 Task: Find connections with filter location Montigny-le-Bretonneux with filter topic #goalswith filter profile language French with filter current company Siemens Mobility with filter school Bharati Vidyapeeth's College of Engineering with filter industry Wholesale Food and Beverage with filter service category NotaryOnline Research with filter keywords title Outside Sales Manager
Action: Mouse moved to (490, 88)
Screenshot: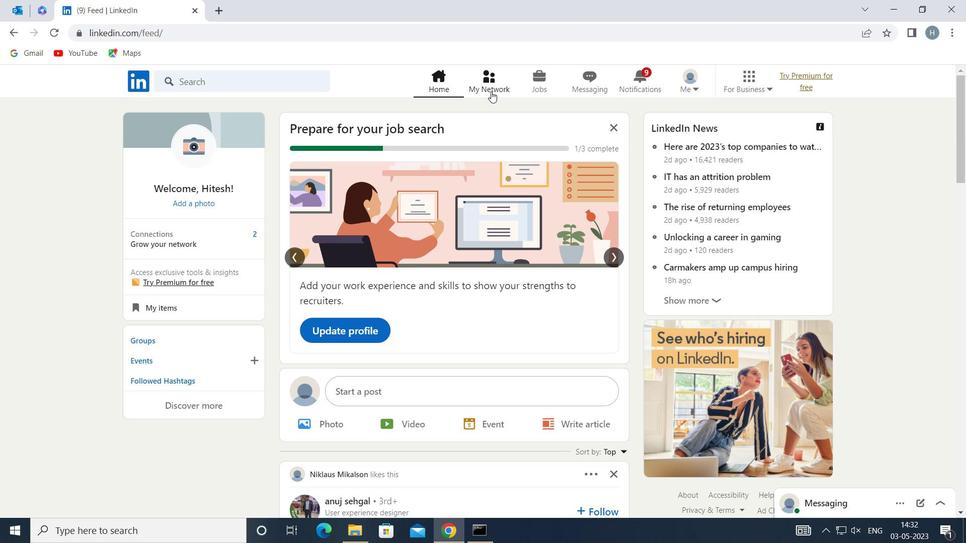 
Action: Mouse pressed left at (490, 88)
Screenshot: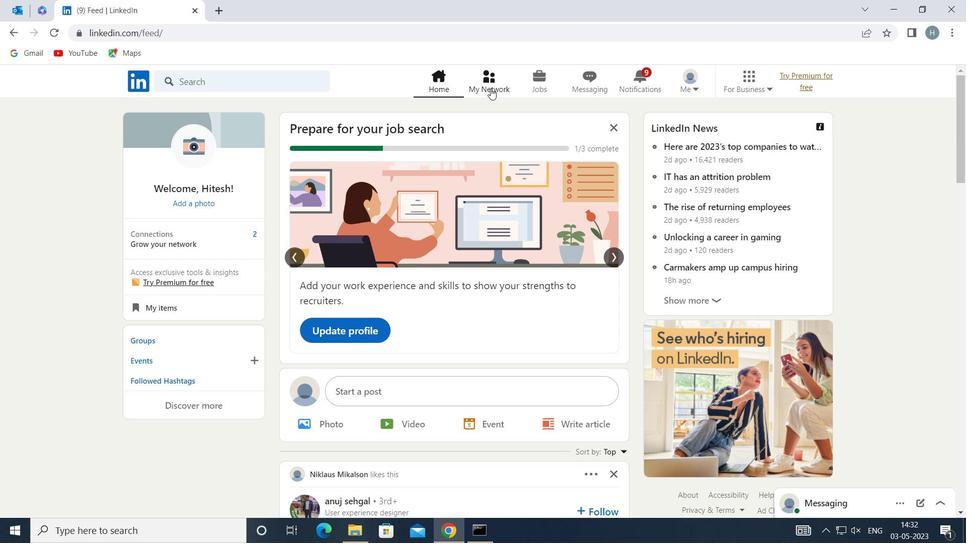
Action: Mouse moved to (293, 152)
Screenshot: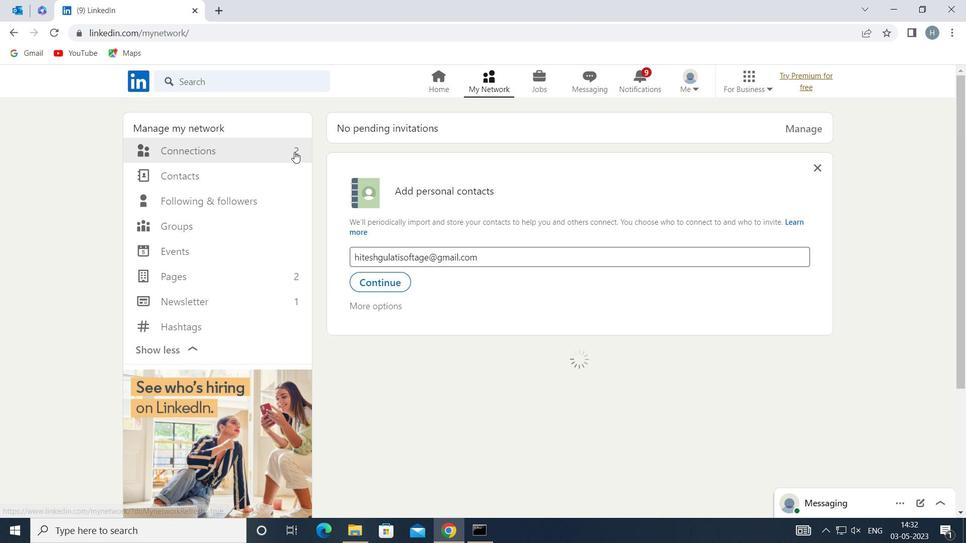 
Action: Mouse pressed left at (293, 152)
Screenshot: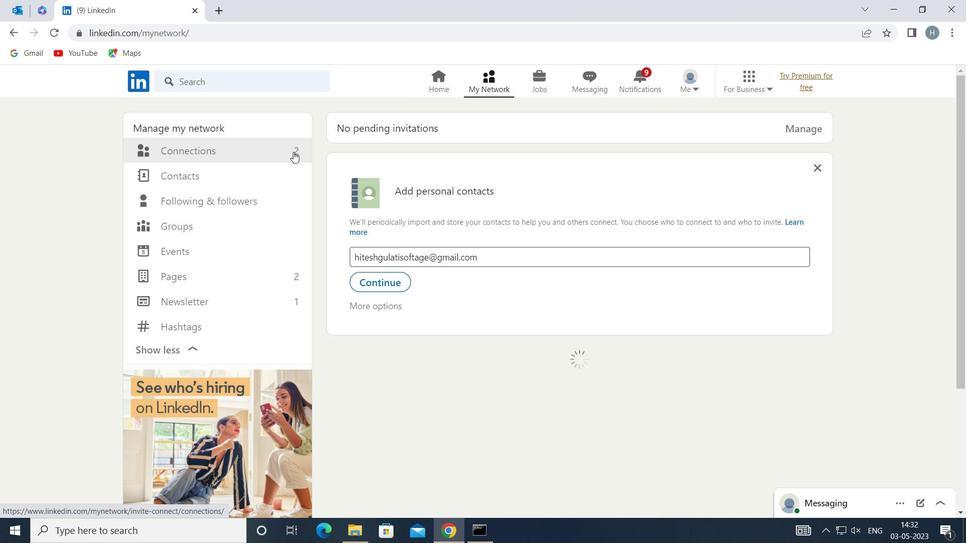 
Action: Mouse moved to (588, 152)
Screenshot: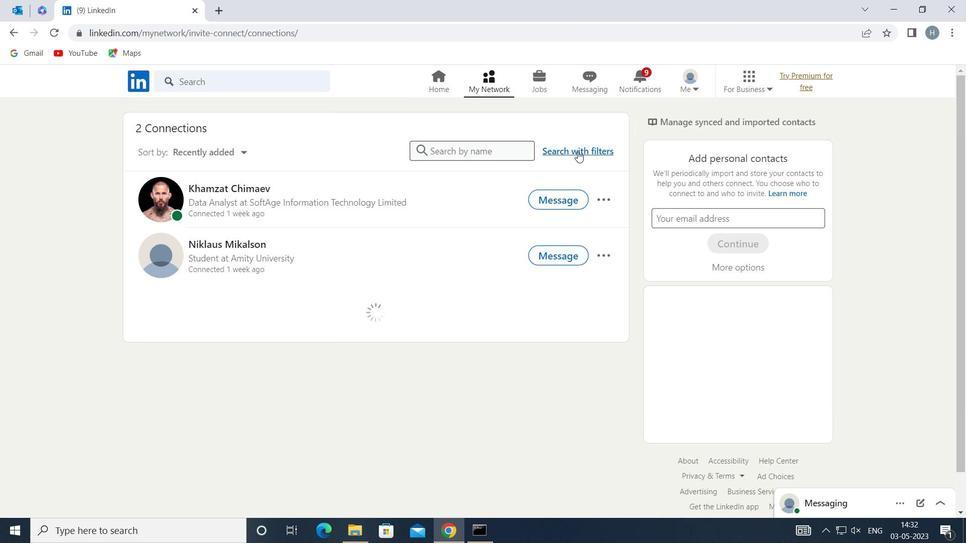 
Action: Mouse pressed left at (588, 152)
Screenshot: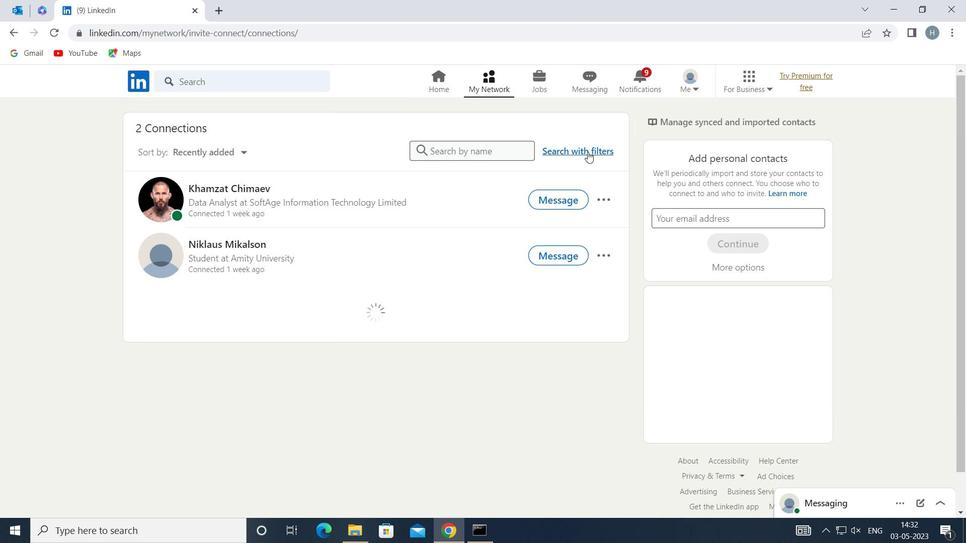 
Action: Mouse moved to (538, 118)
Screenshot: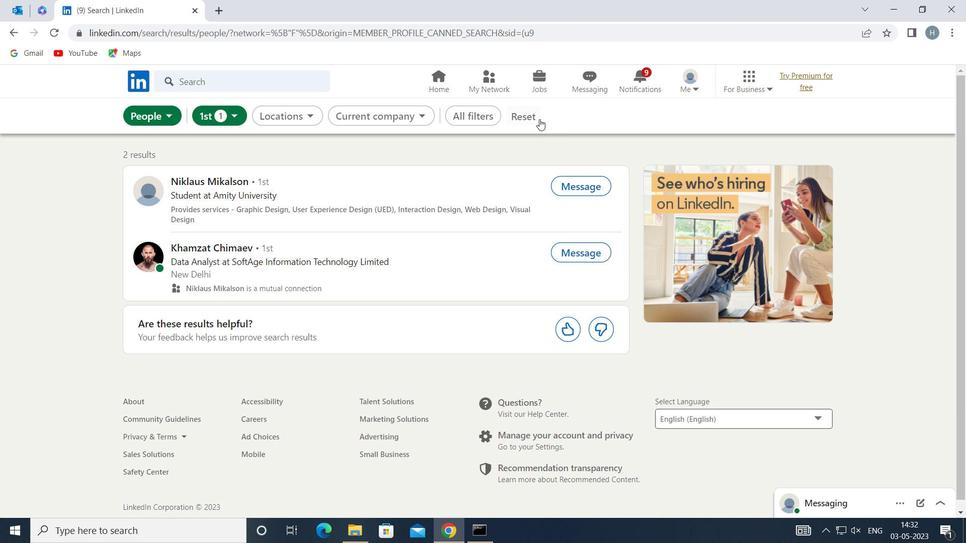 
Action: Mouse pressed left at (538, 118)
Screenshot: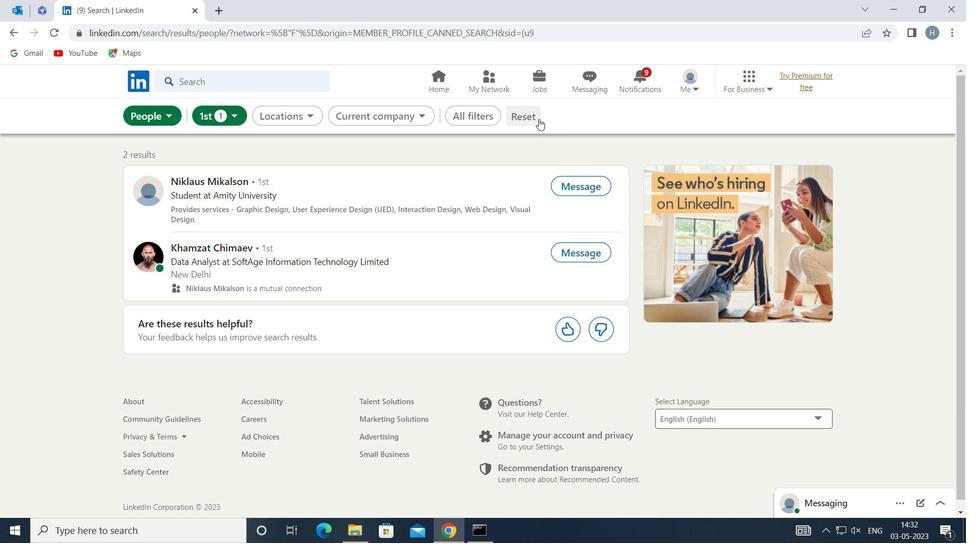 
Action: Mouse moved to (492, 116)
Screenshot: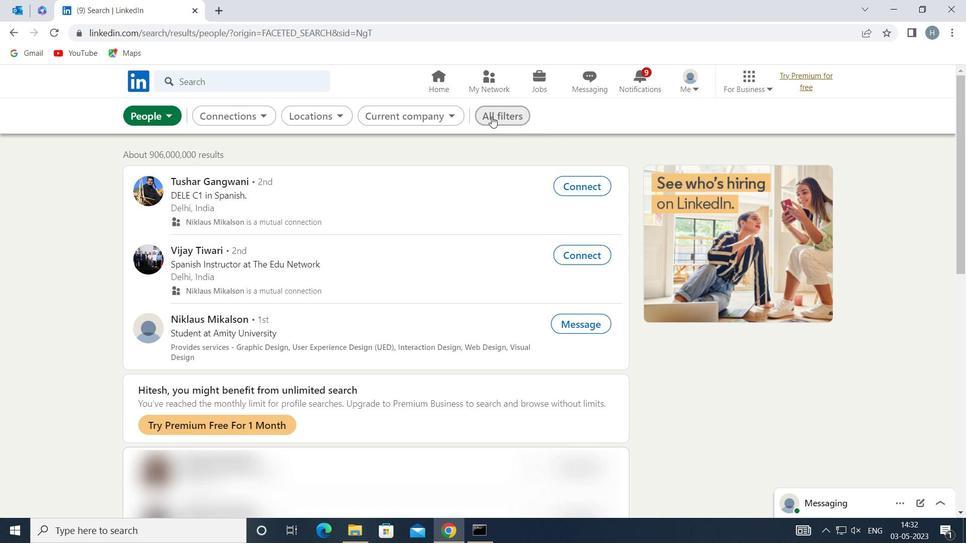 
Action: Mouse pressed left at (492, 116)
Screenshot: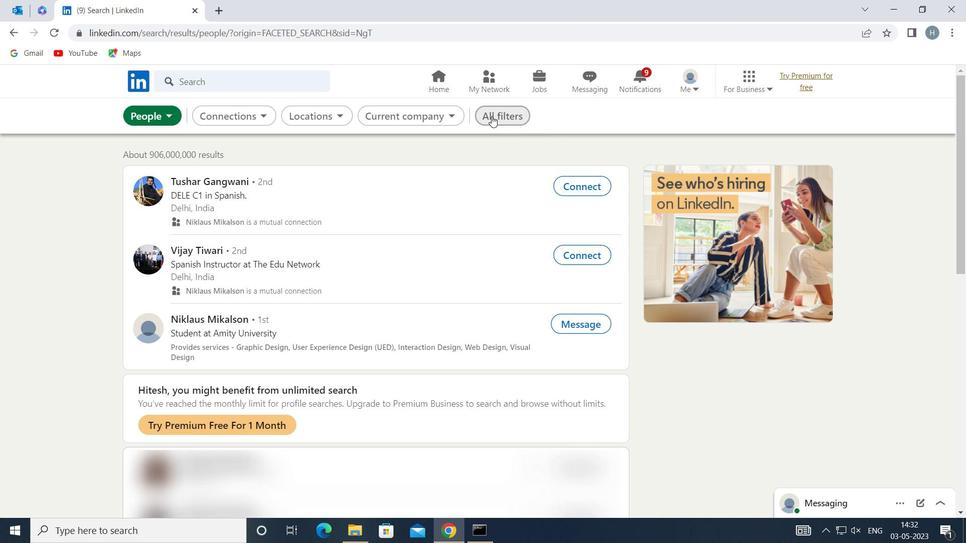 
Action: Mouse moved to (738, 232)
Screenshot: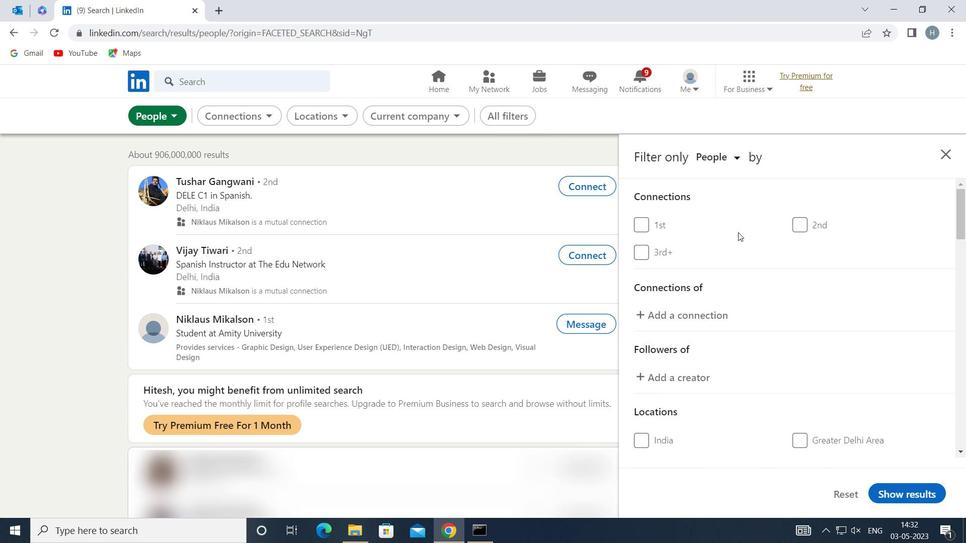 
Action: Mouse scrolled (738, 232) with delta (0, 0)
Screenshot: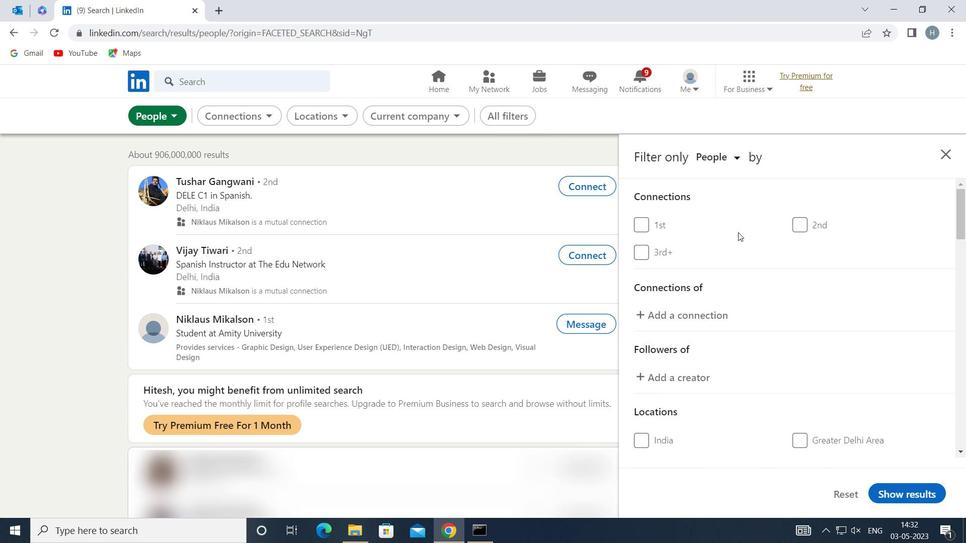 
Action: Mouse moved to (737, 233)
Screenshot: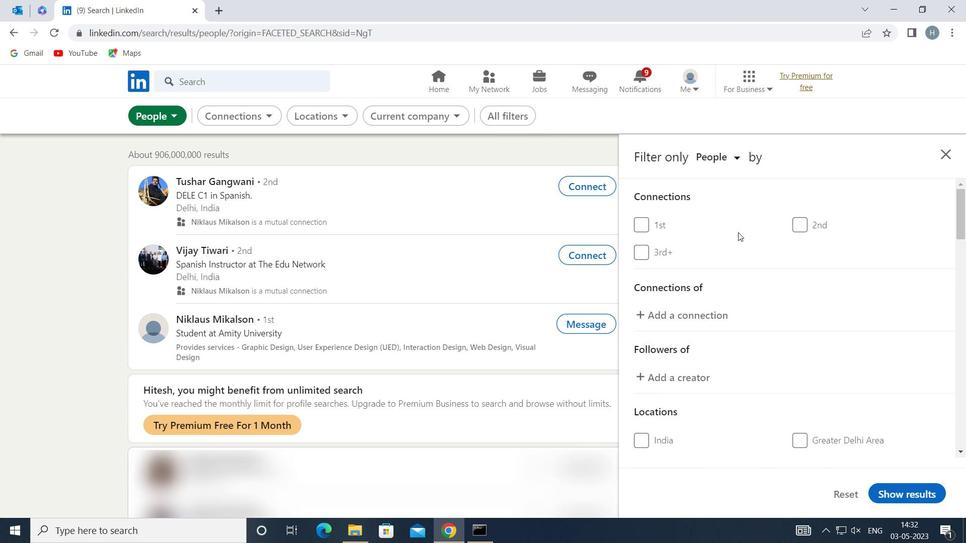
Action: Mouse scrolled (737, 233) with delta (0, 0)
Screenshot: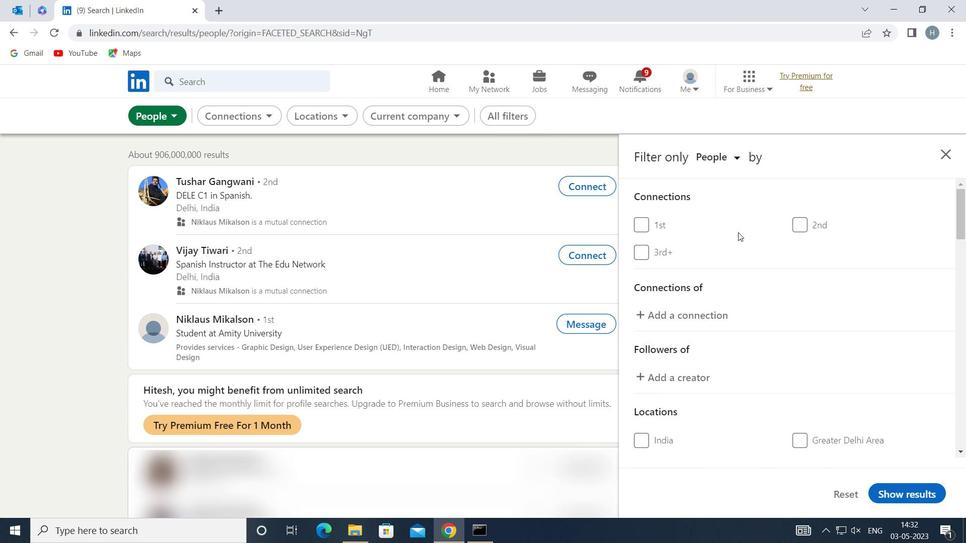 
Action: Mouse scrolled (737, 233) with delta (0, 0)
Screenshot: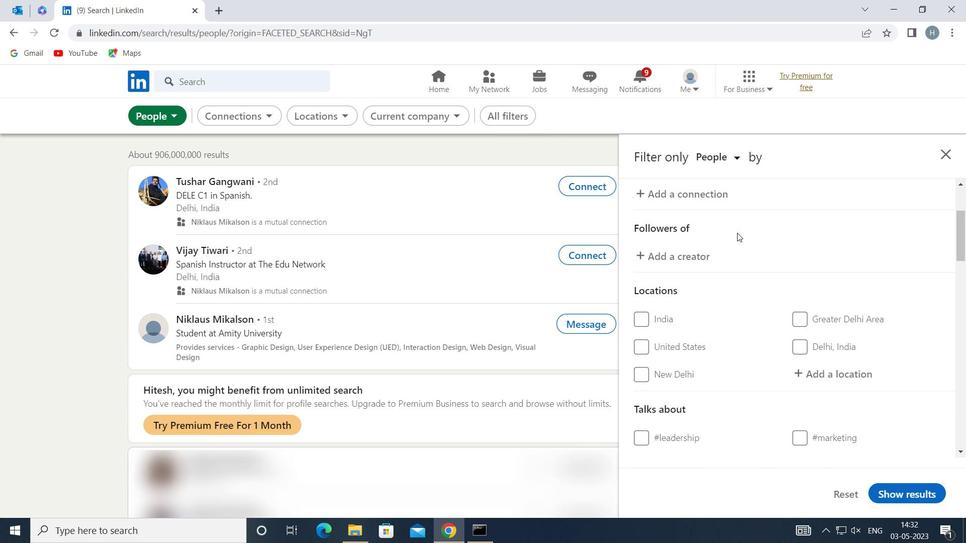 
Action: Mouse moved to (818, 300)
Screenshot: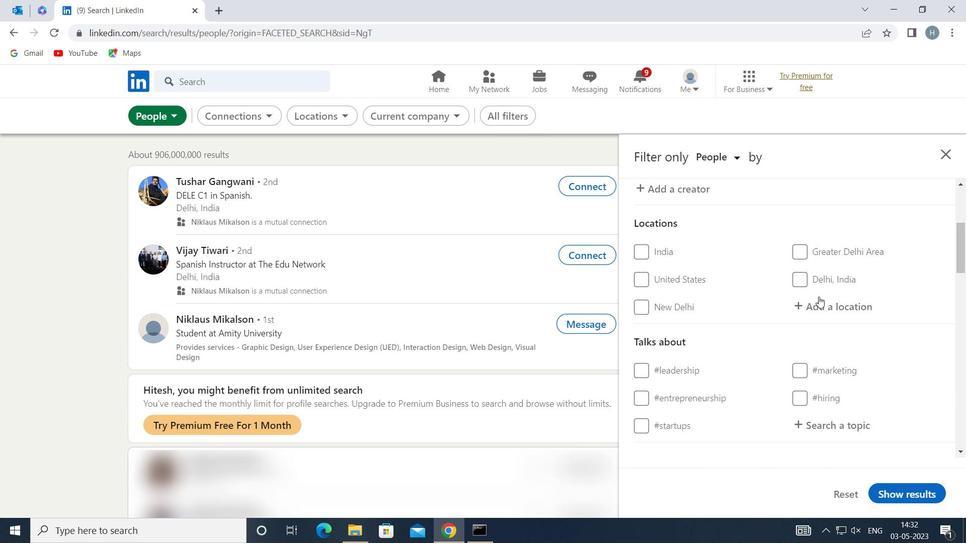 
Action: Mouse pressed left at (818, 300)
Screenshot: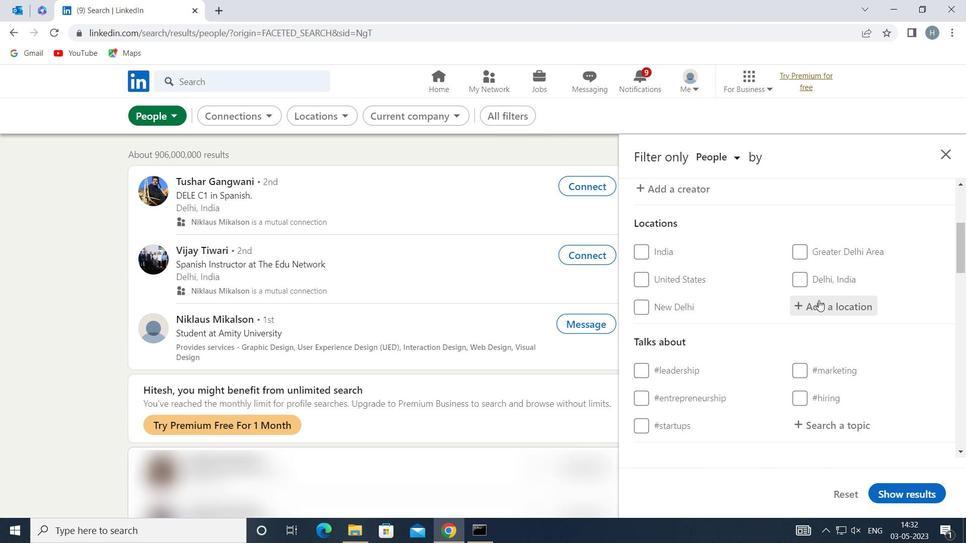 
Action: Mouse moved to (819, 301)
Screenshot: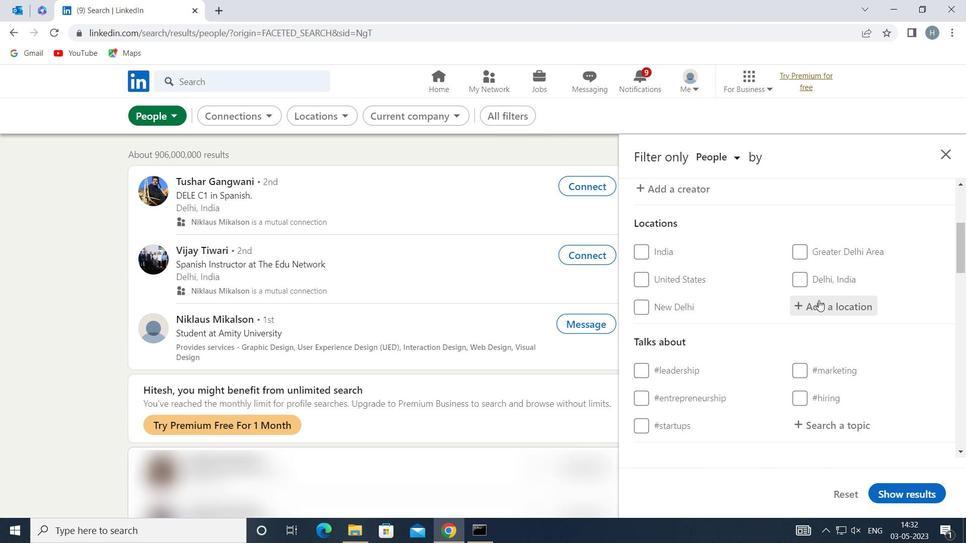
Action: Key pressed <Key.shift>MONT<Key.space>D
Screenshot: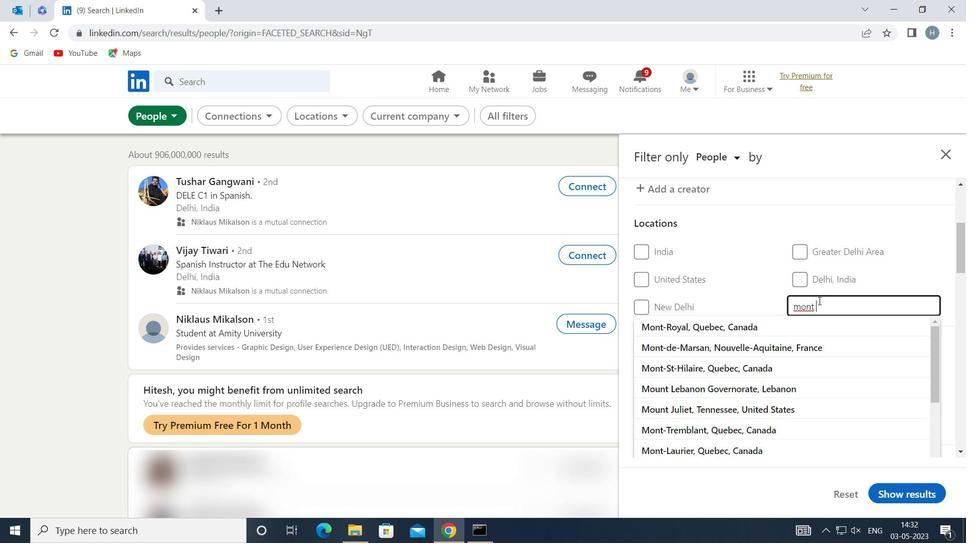 
Action: Mouse moved to (772, 325)
Screenshot: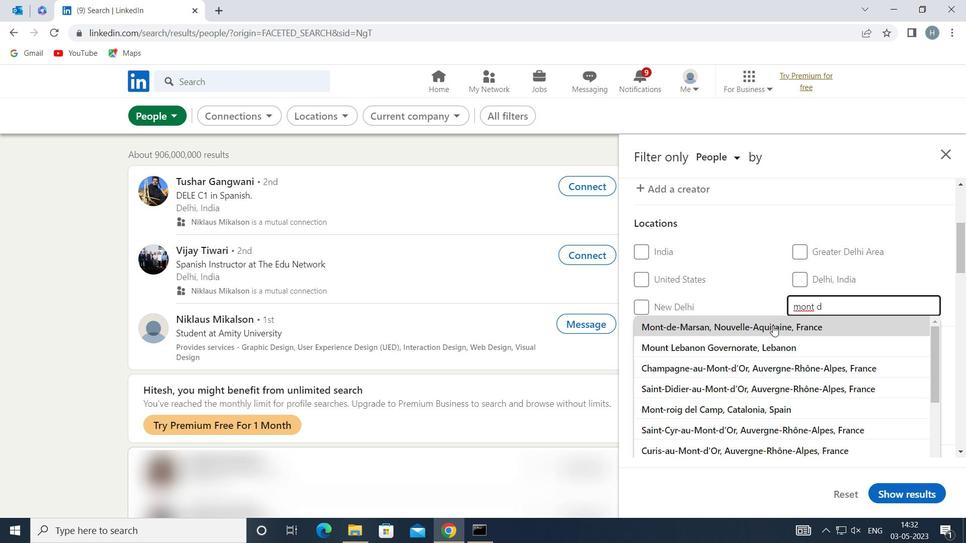 
Action: Mouse pressed left at (772, 325)
Screenshot: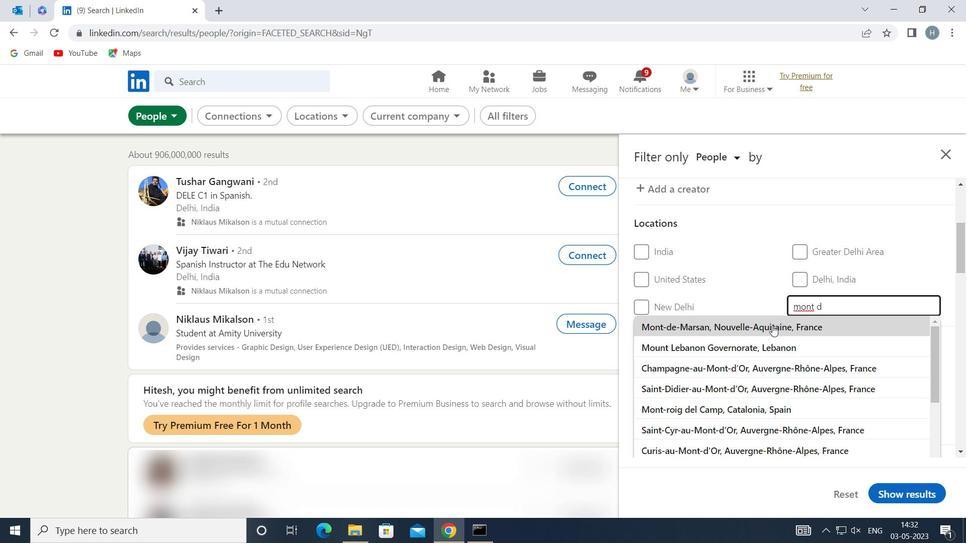 
Action: Mouse moved to (754, 327)
Screenshot: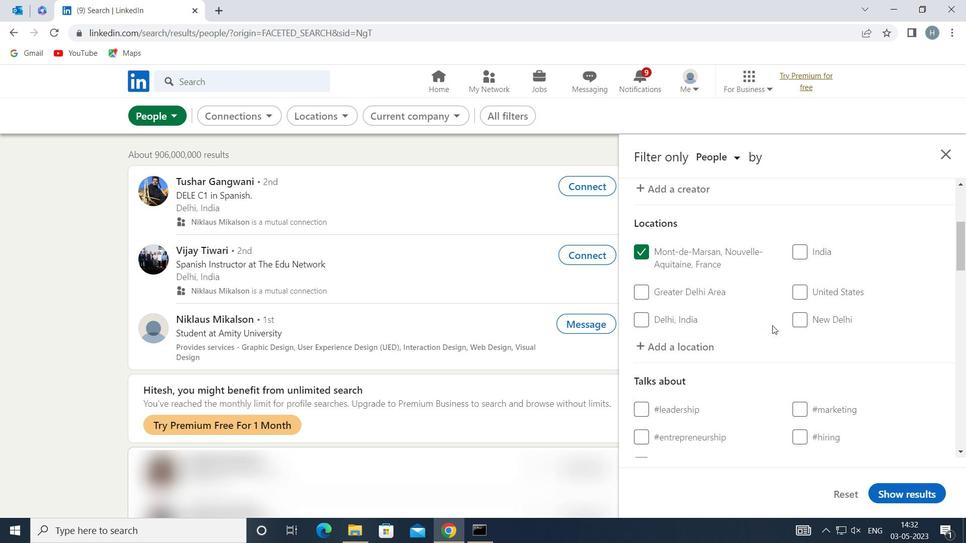 
Action: Mouse scrolled (754, 327) with delta (0, 0)
Screenshot: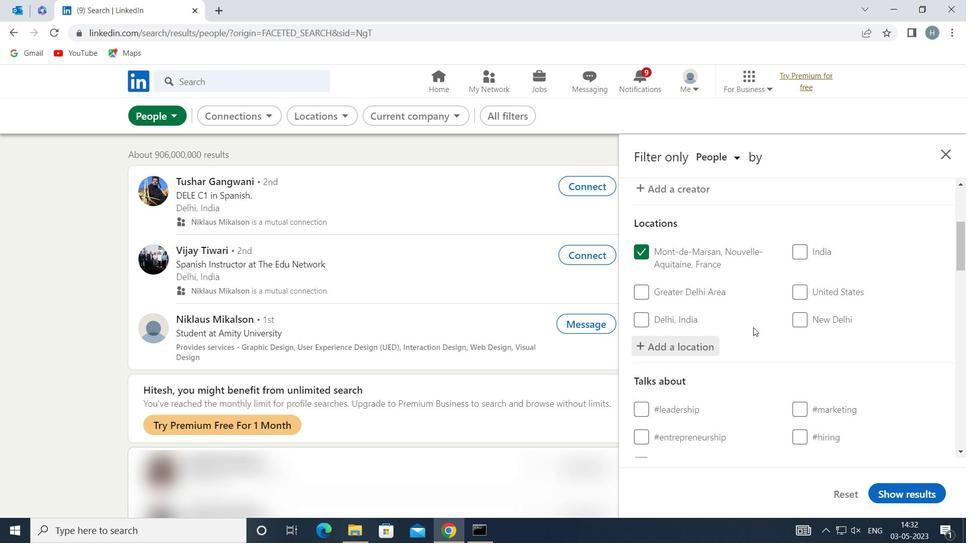 
Action: Mouse scrolled (754, 327) with delta (0, 0)
Screenshot: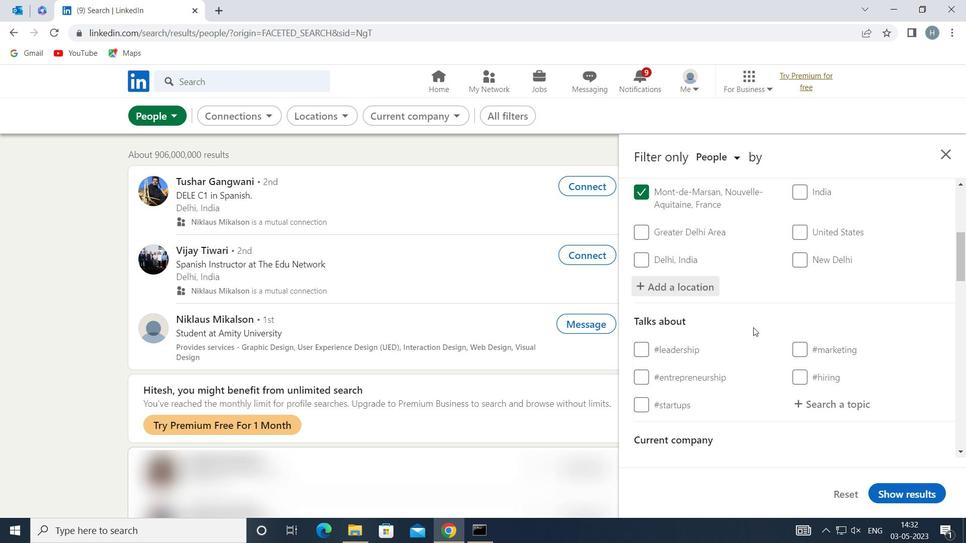 
Action: Mouse moved to (838, 336)
Screenshot: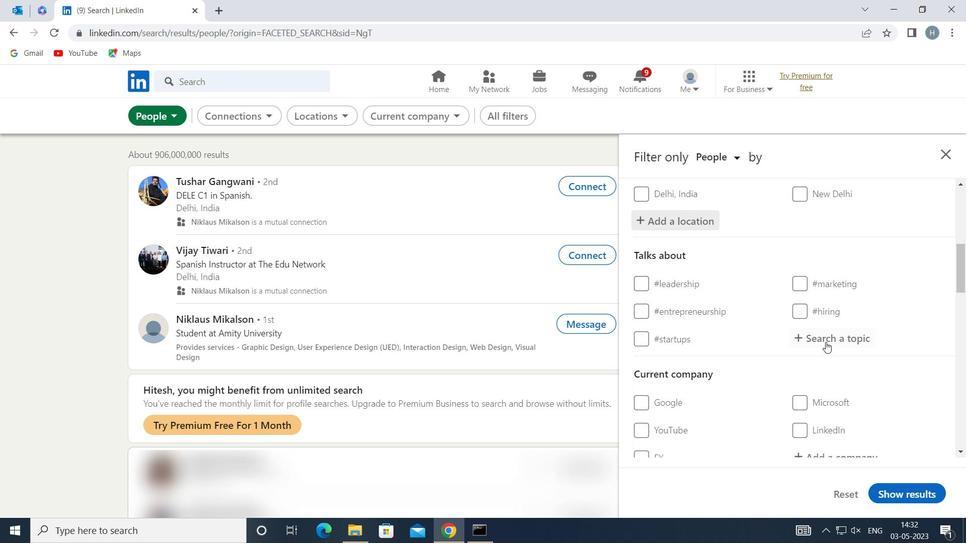 
Action: Mouse pressed left at (838, 336)
Screenshot: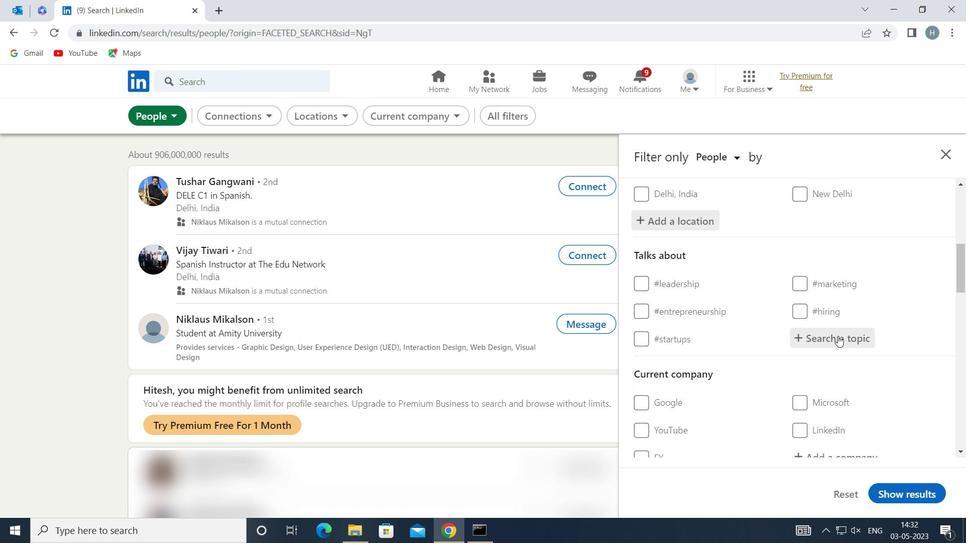 
Action: Key pressed COACHES
Screenshot: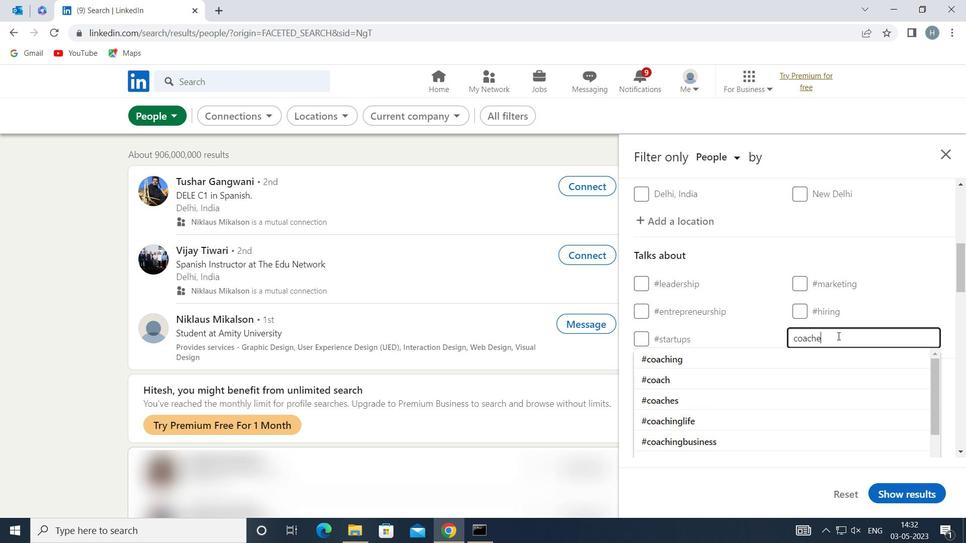 
Action: Mouse moved to (764, 366)
Screenshot: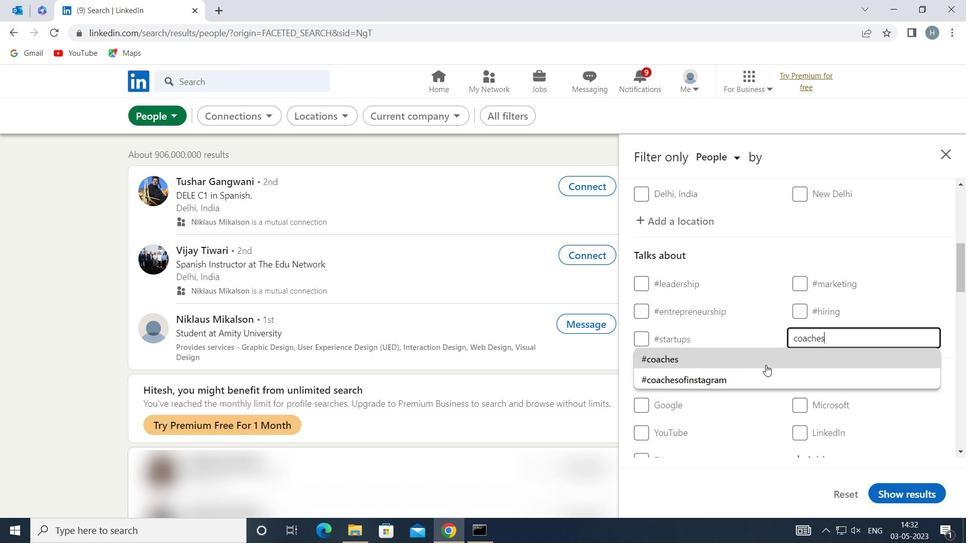 
Action: Mouse pressed left at (764, 366)
Screenshot: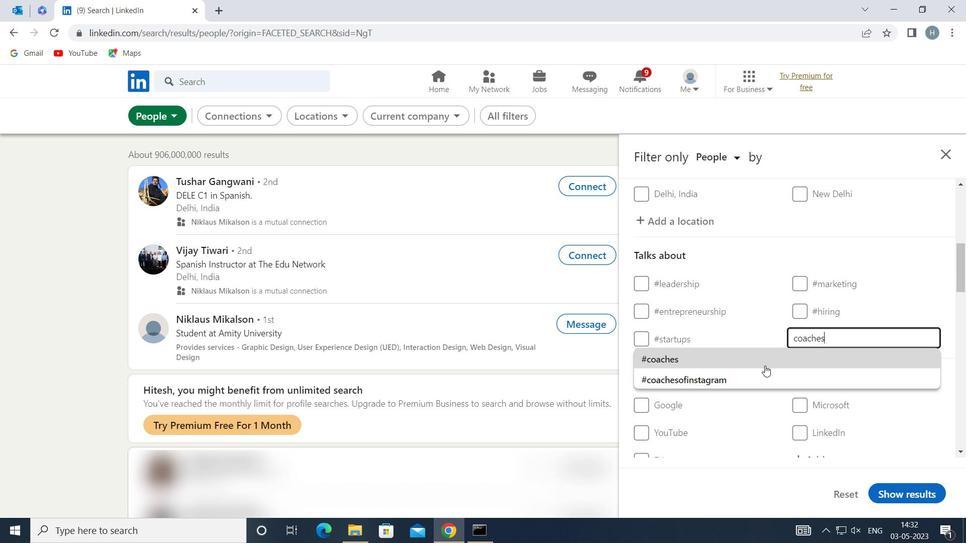 
Action: Mouse moved to (763, 363)
Screenshot: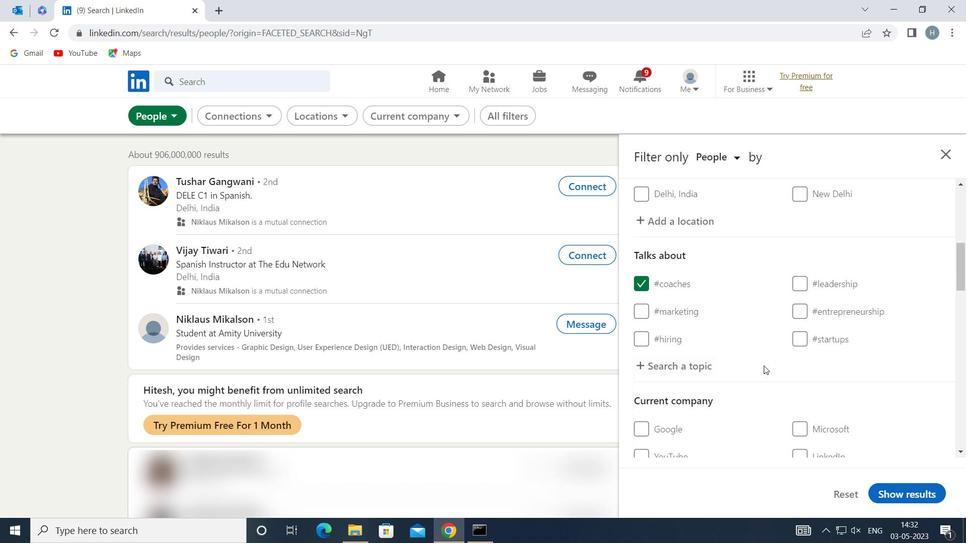 
Action: Mouse scrolled (763, 362) with delta (0, 0)
Screenshot: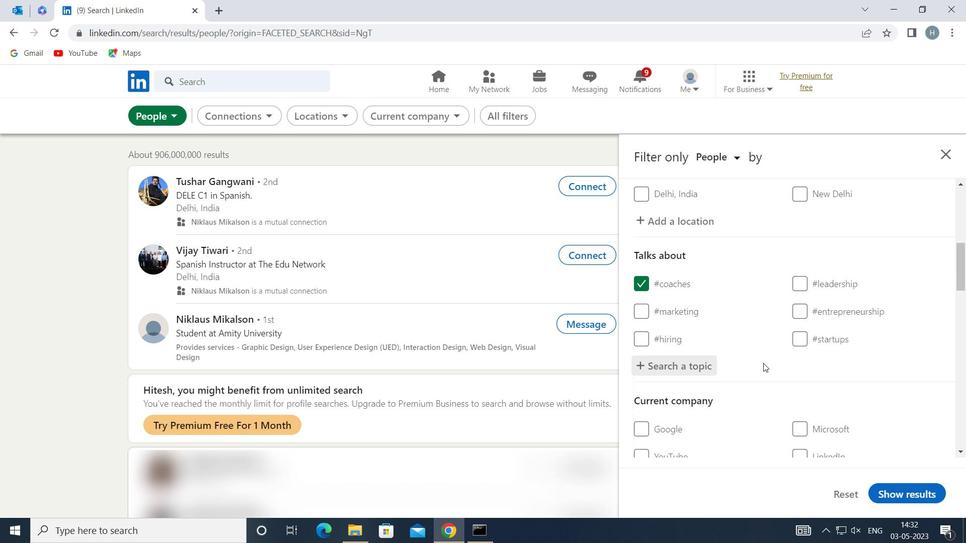 
Action: Mouse scrolled (763, 362) with delta (0, 0)
Screenshot: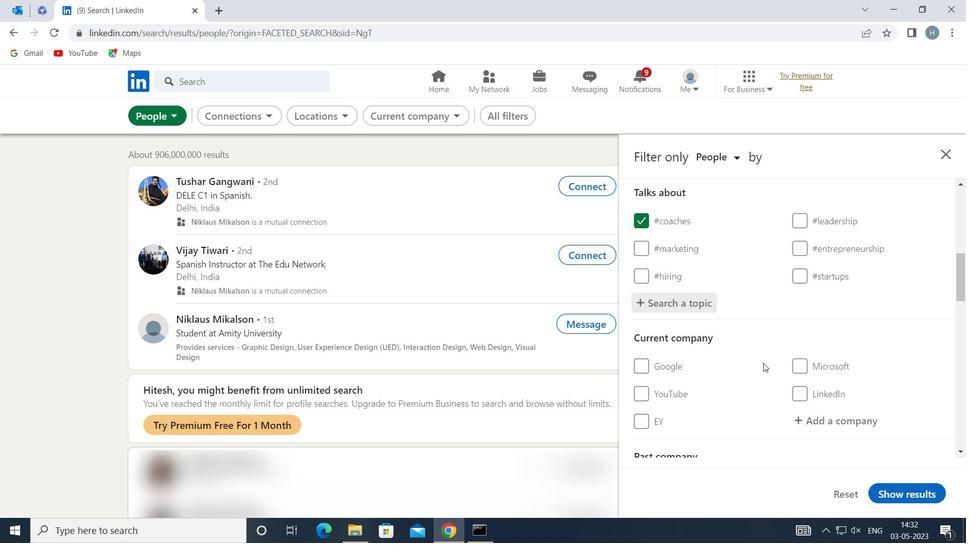 
Action: Mouse scrolled (763, 362) with delta (0, 0)
Screenshot: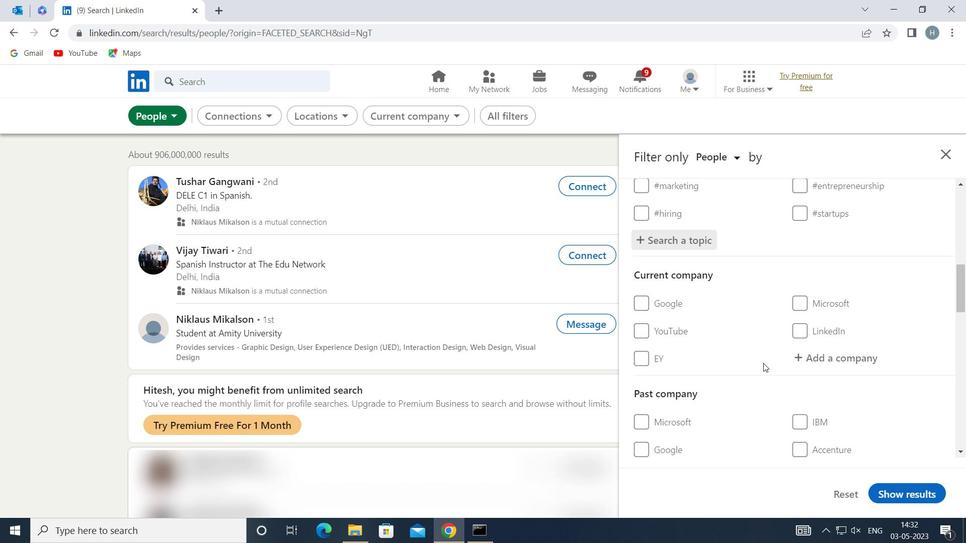 
Action: Mouse scrolled (763, 362) with delta (0, 0)
Screenshot: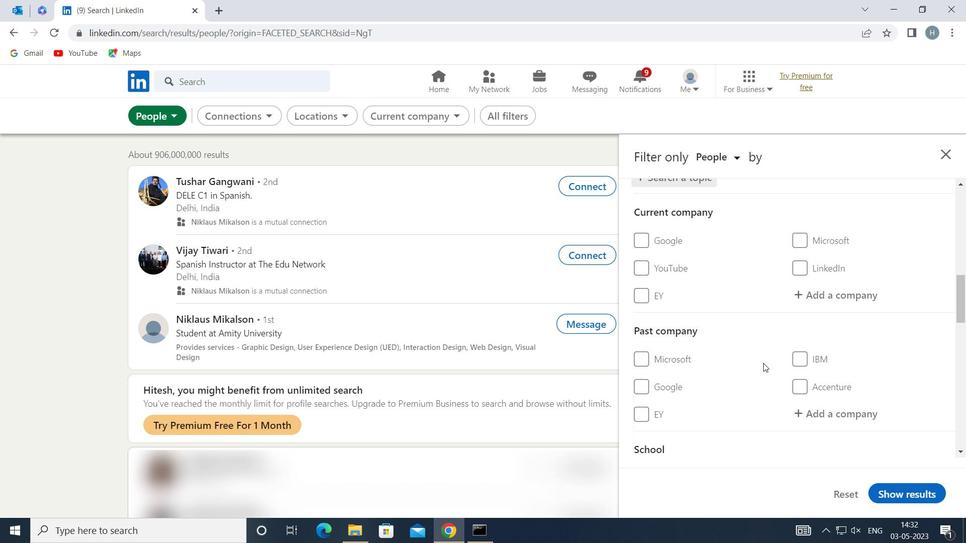 
Action: Mouse moved to (763, 363)
Screenshot: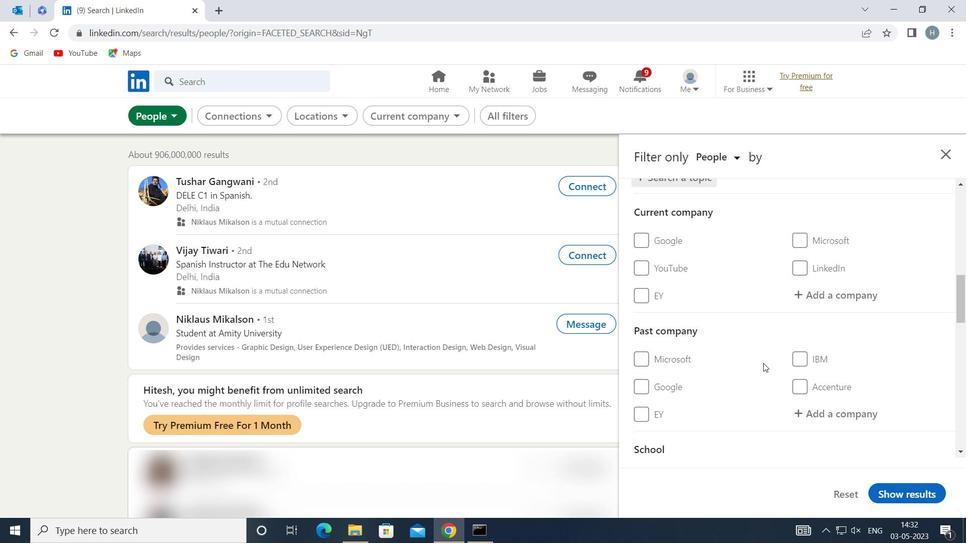
Action: Mouse scrolled (763, 362) with delta (0, 0)
Screenshot: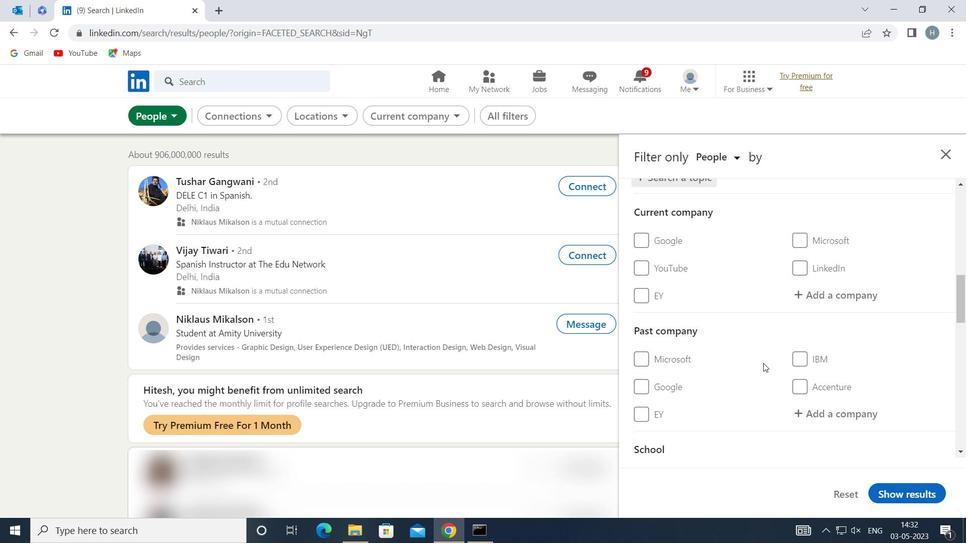 
Action: Mouse moved to (762, 364)
Screenshot: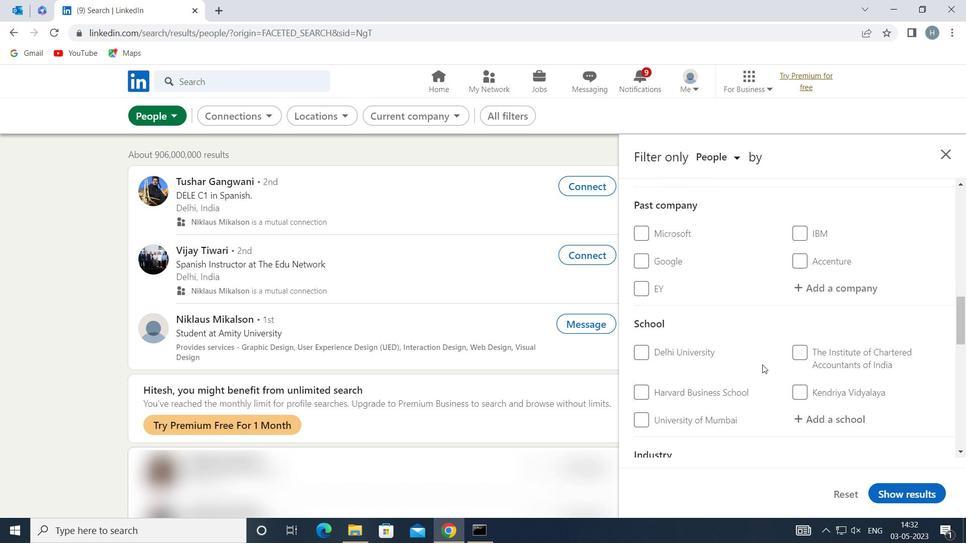 
Action: Mouse scrolled (762, 364) with delta (0, 0)
Screenshot: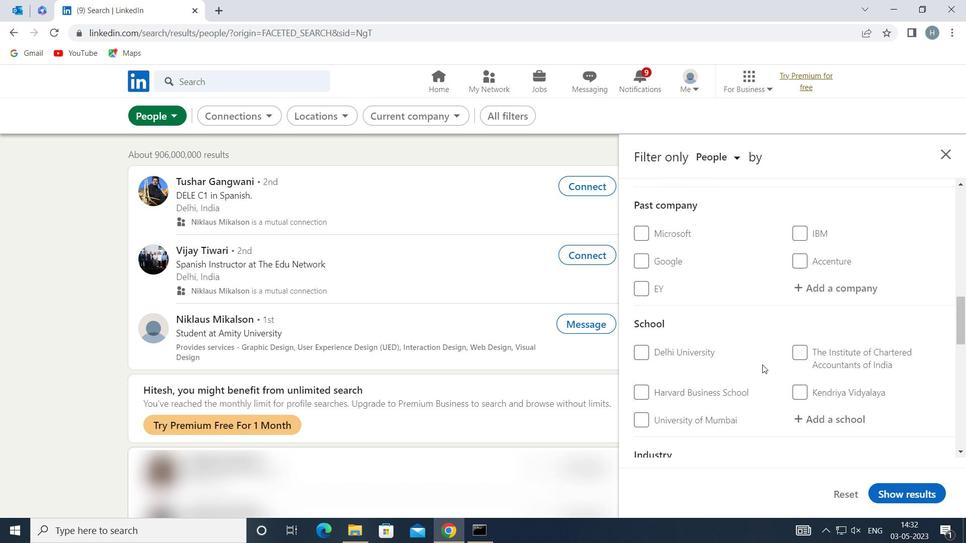 
Action: Mouse moved to (759, 366)
Screenshot: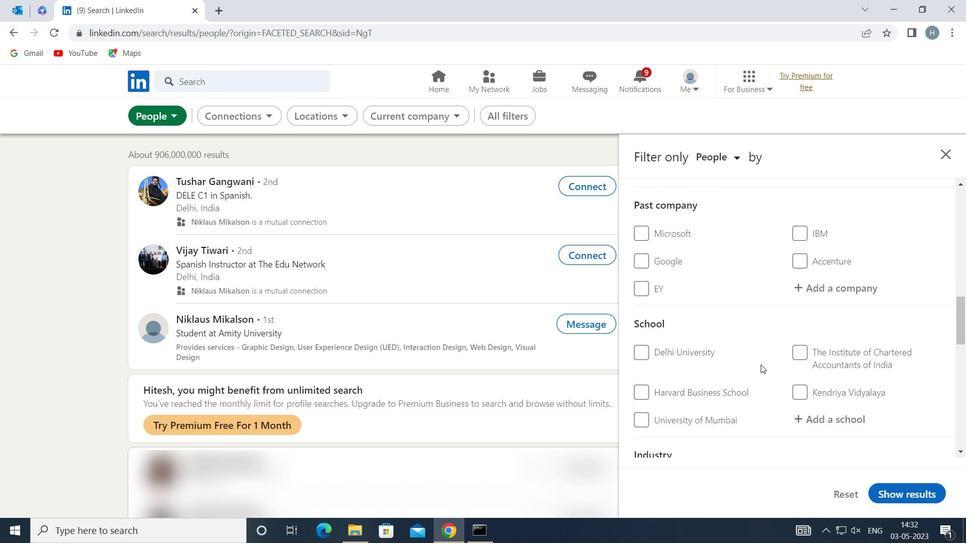 
Action: Mouse scrolled (759, 366) with delta (0, 0)
Screenshot: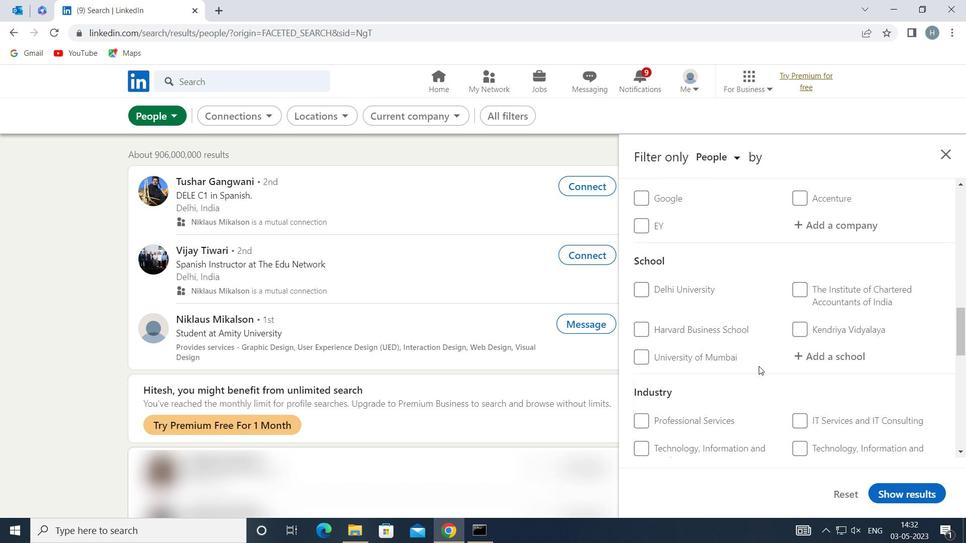 
Action: Mouse scrolled (759, 366) with delta (0, 0)
Screenshot: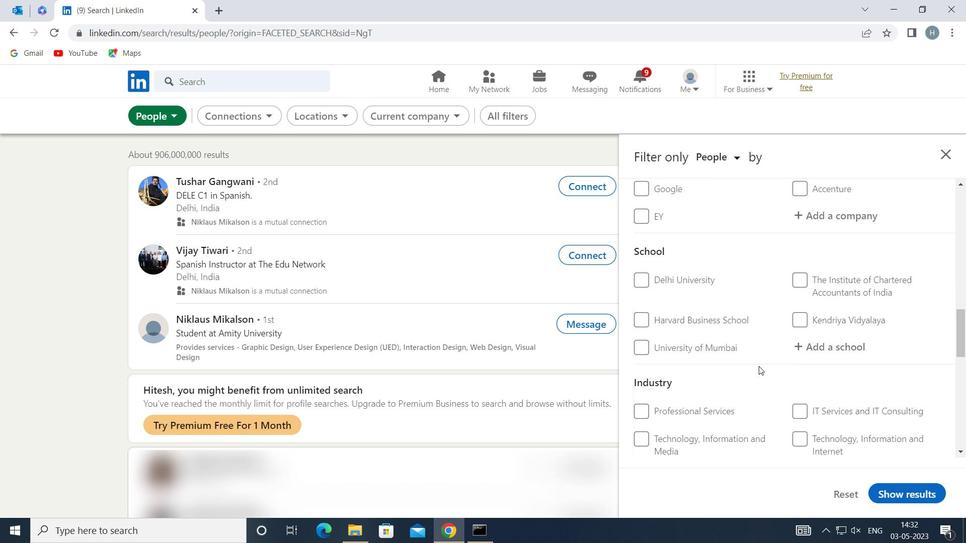 
Action: Mouse moved to (761, 368)
Screenshot: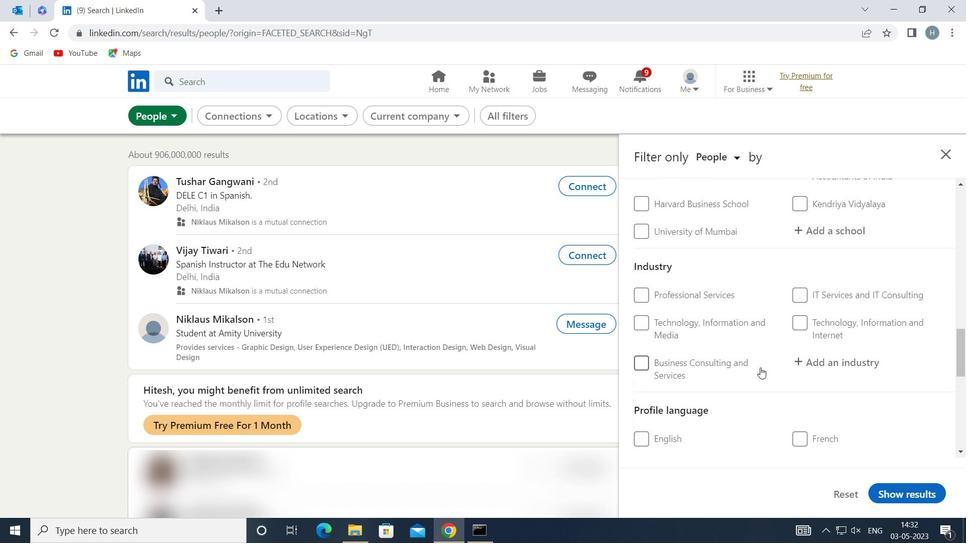 
Action: Mouse scrolled (761, 367) with delta (0, 0)
Screenshot: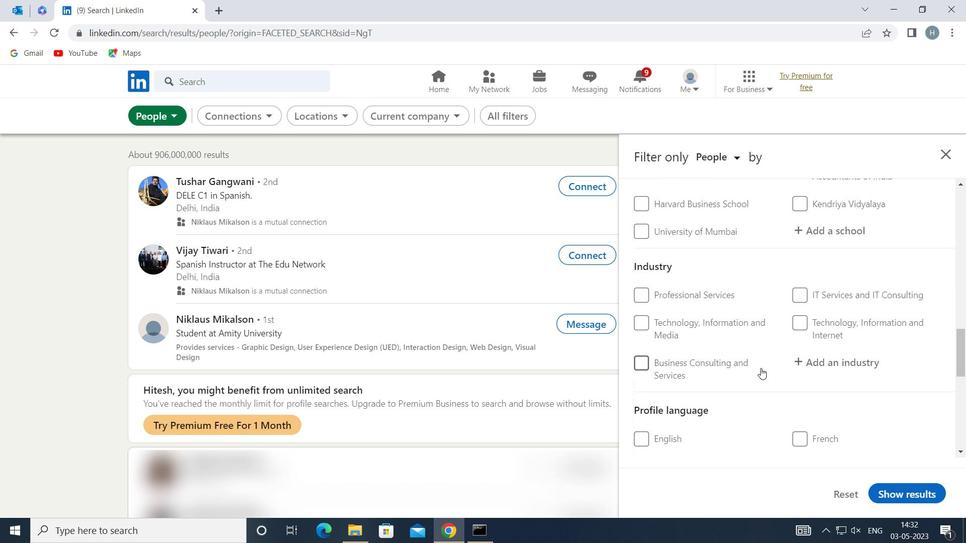 
Action: Mouse moved to (650, 408)
Screenshot: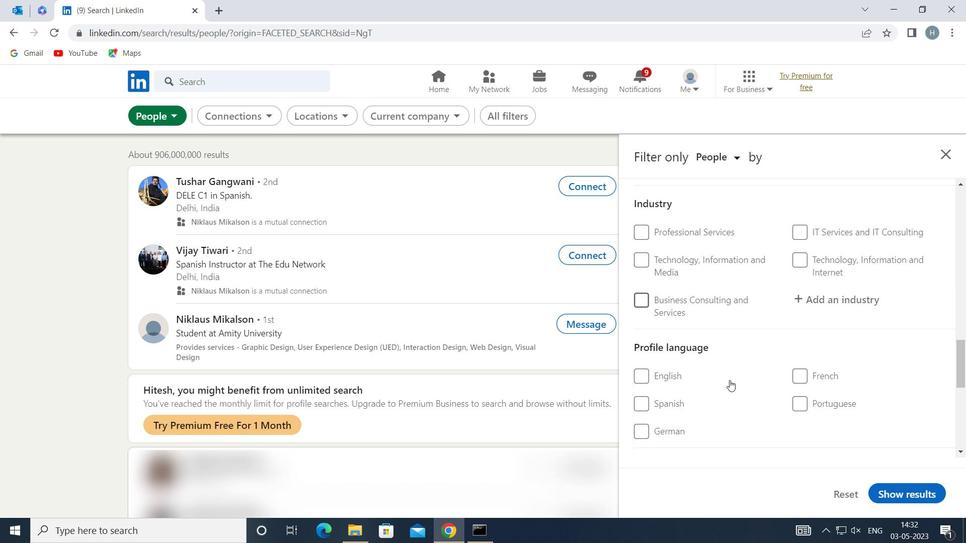 
Action: Mouse pressed left at (650, 408)
Screenshot: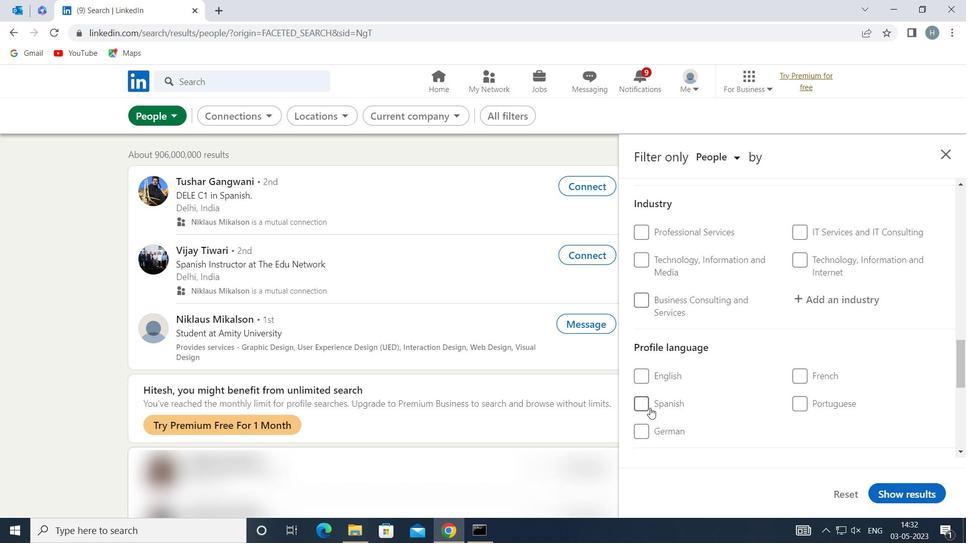 
Action: Mouse moved to (751, 399)
Screenshot: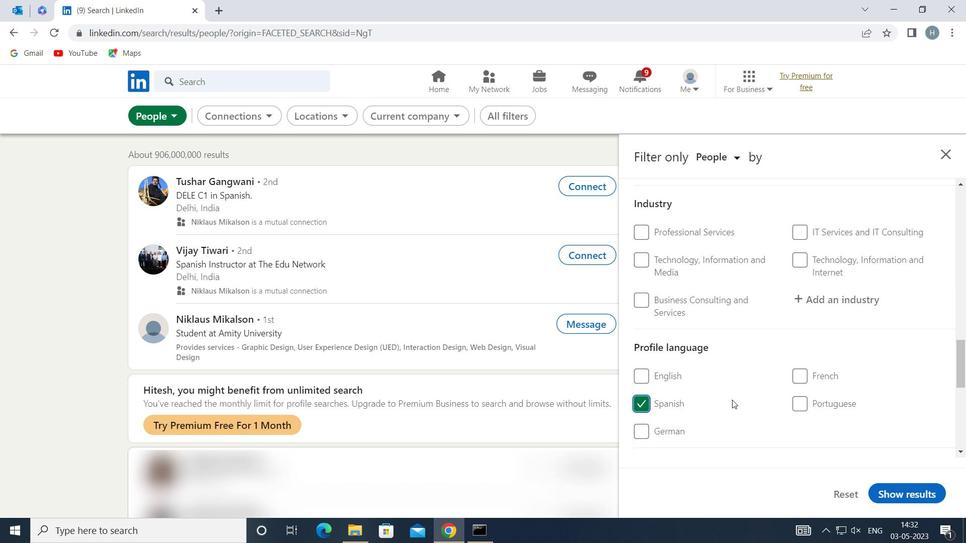 
Action: Mouse scrolled (751, 399) with delta (0, 0)
Screenshot: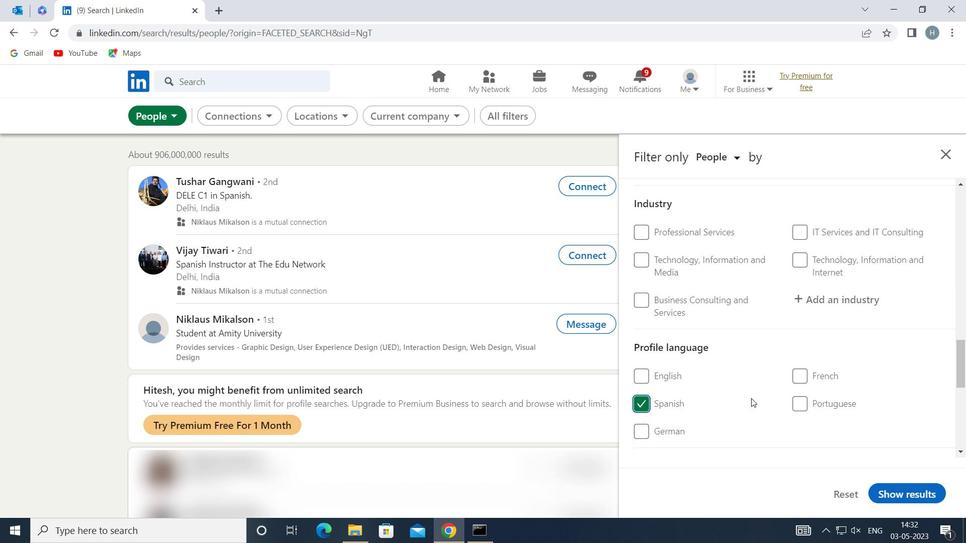 
Action: Mouse scrolled (751, 399) with delta (0, 0)
Screenshot: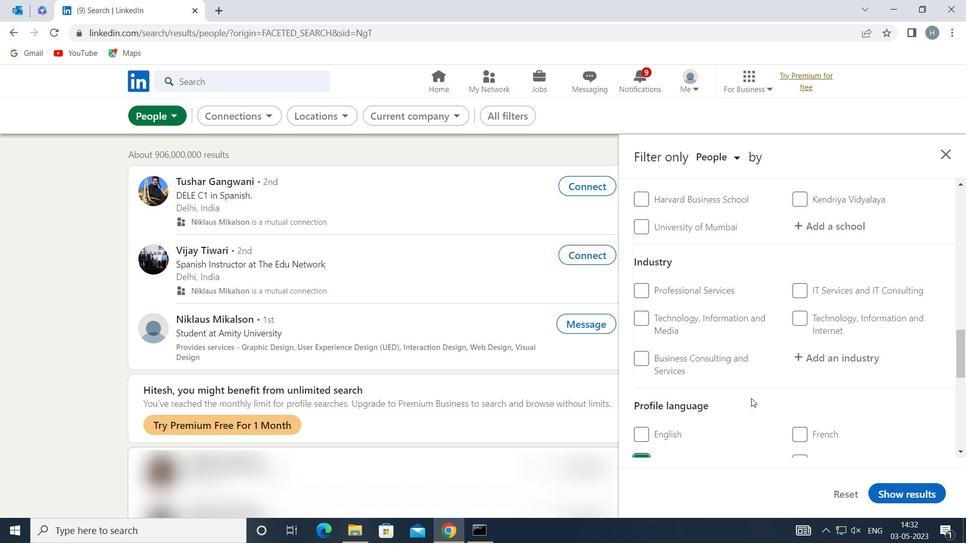 
Action: Mouse scrolled (751, 399) with delta (0, 0)
Screenshot: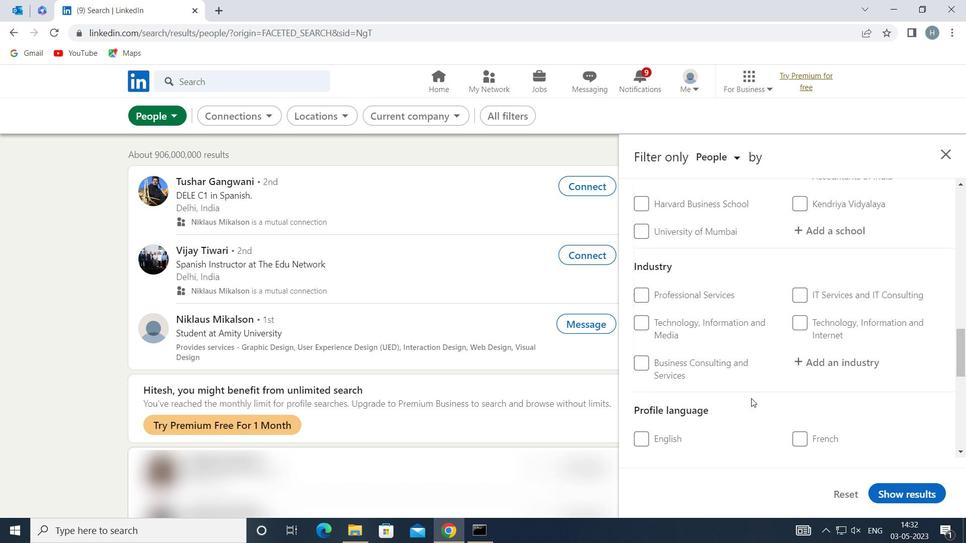 
Action: Mouse scrolled (751, 399) with delta (0, 0)
Screenshot: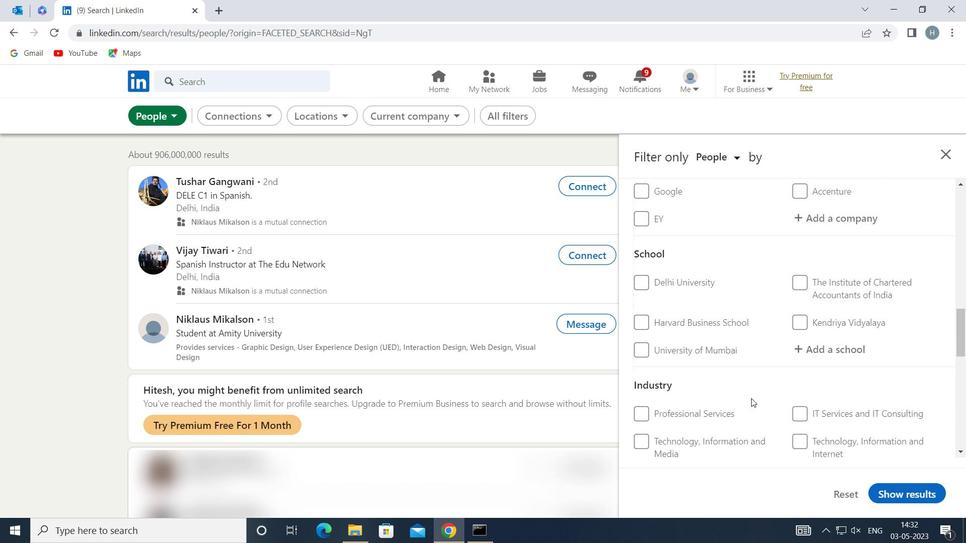 
Action: Mouse scrolled (751, 399) with delta (0, 0)
Screenshot: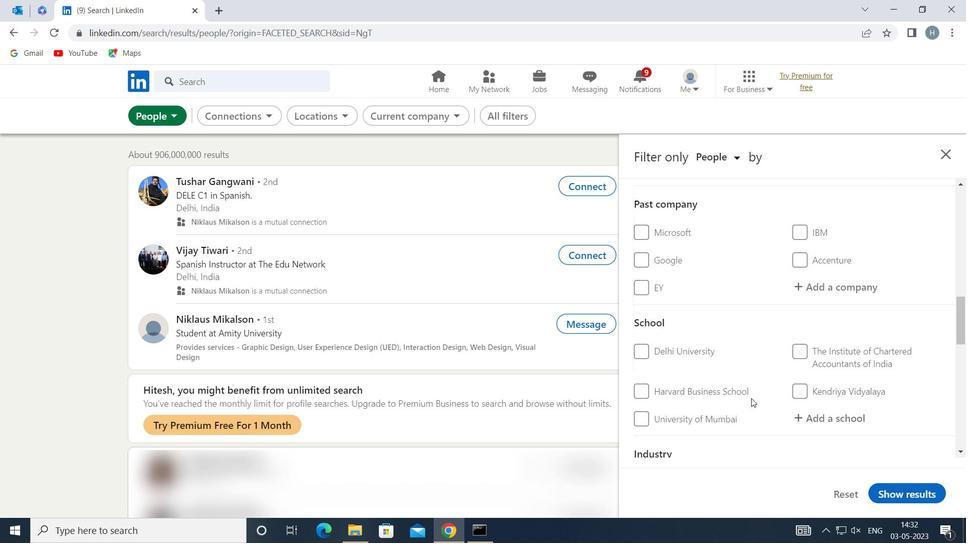 
Action: Mouse scrolled (751, 399) with delta (0, 0)
Screenshot: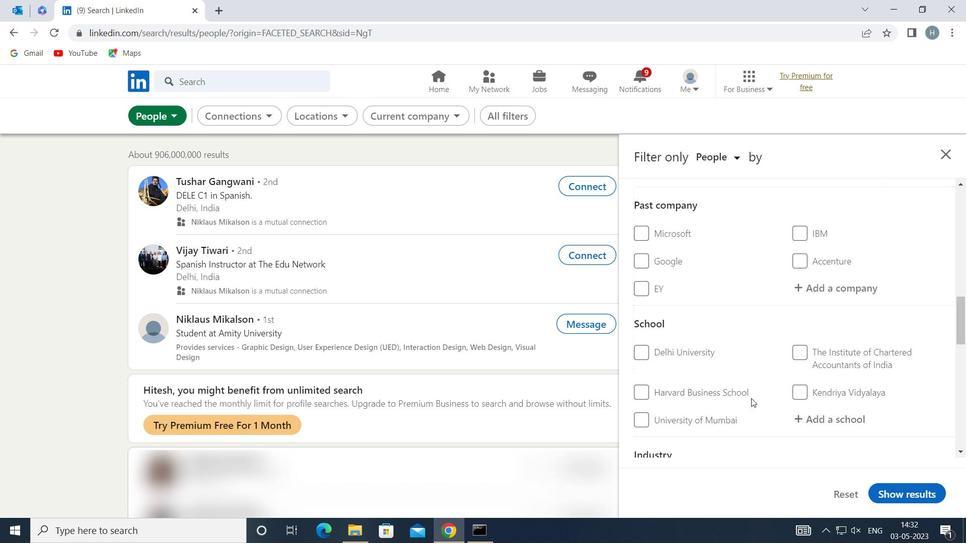 
Action: Mouse scrolled (751, 399) with delta (0, 0)
Screenshot: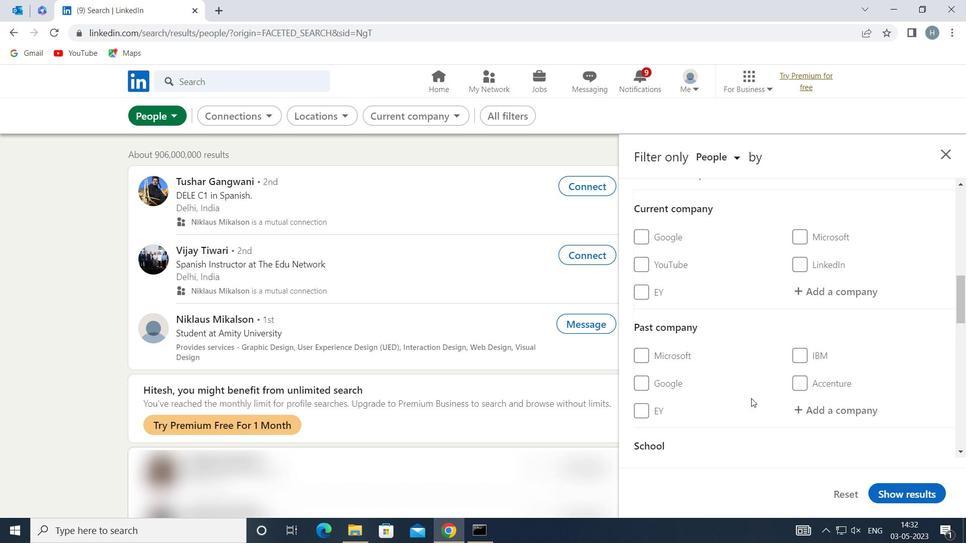 
Action: Mouse moved to (857, 359)
Screenshot: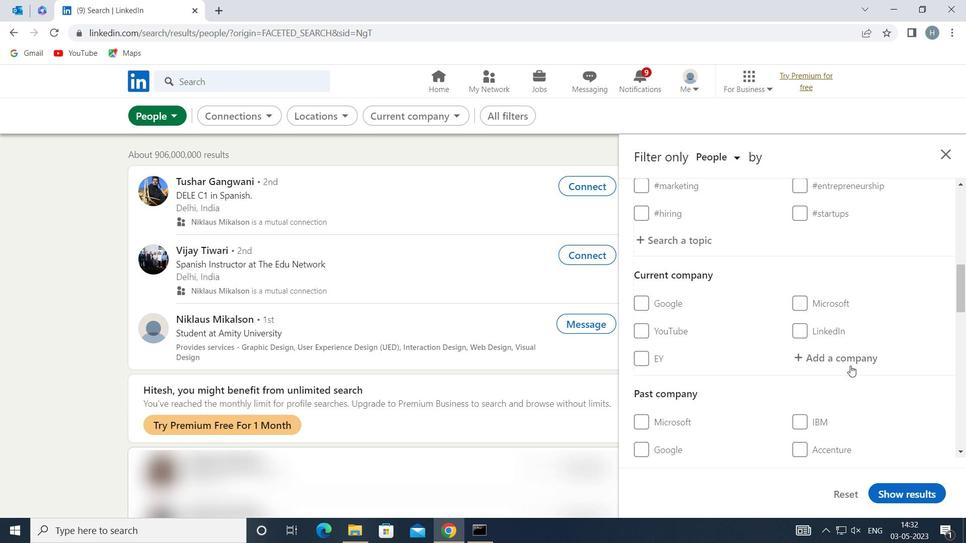
Action: Mouse pressed left at (857, 359)
Screenshot: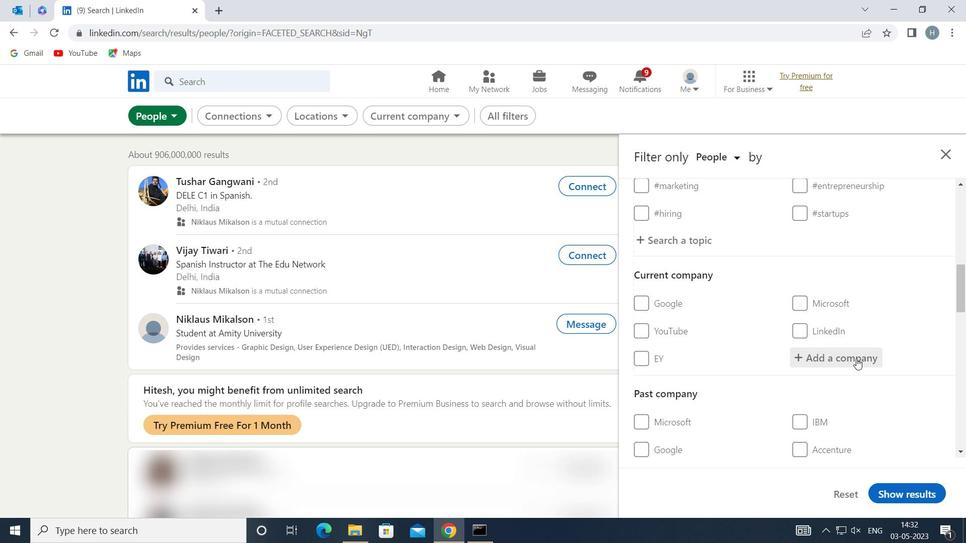
Action: Key pressed <Key.shift>UTKARSH<Key.space><Key.shift>SMALL<Key.space><Key.shift>FI
Screenshot: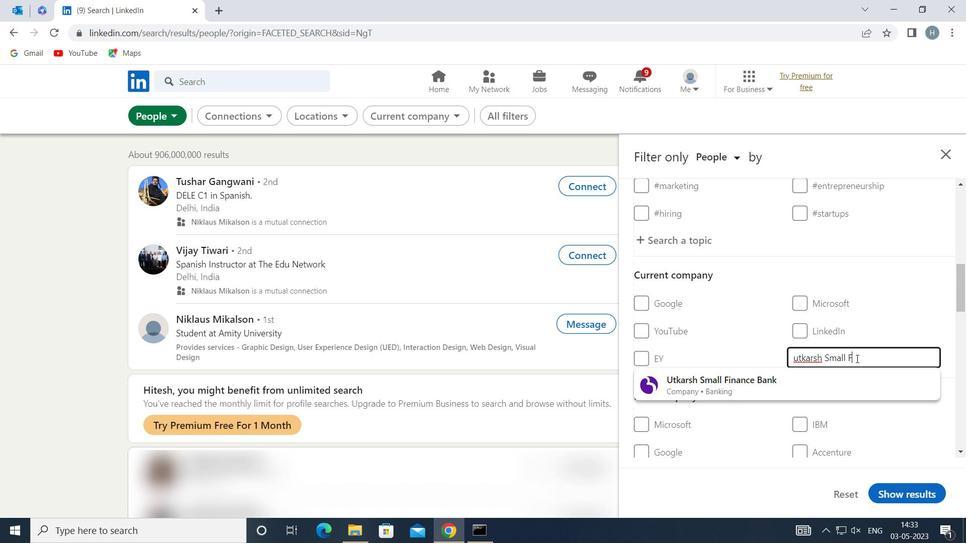 
Action: Mouse moved to (812, 377)
Screenshot: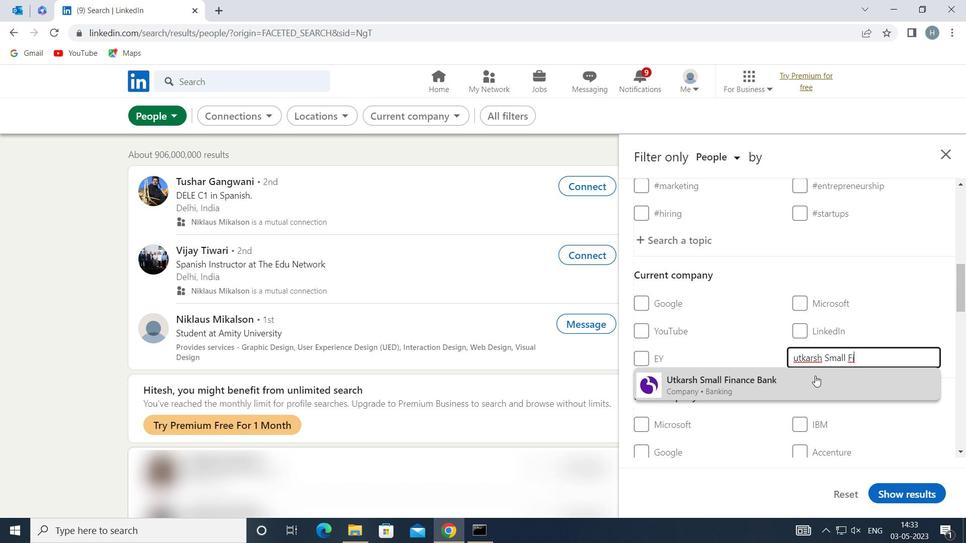 
Action: Mouse pressed left at (812, 377)
Screenshot: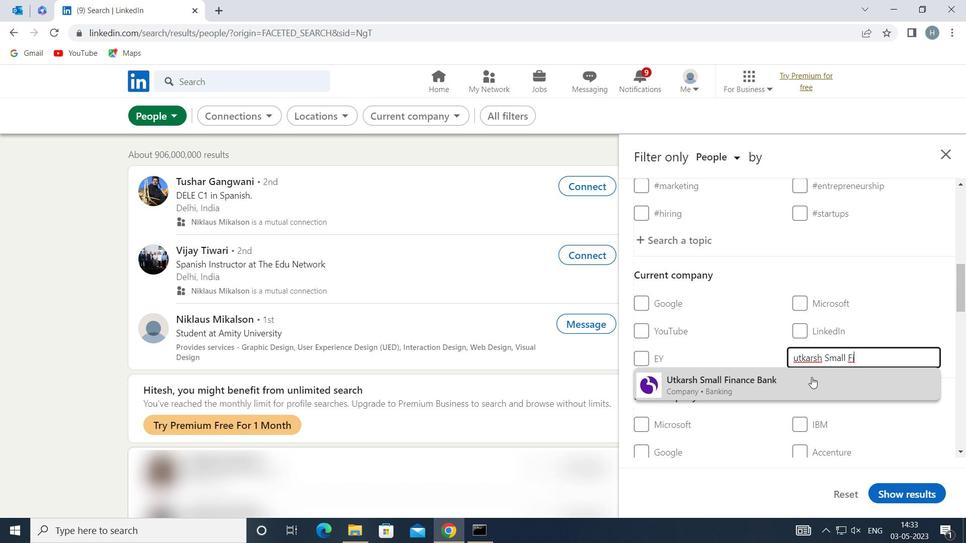 
Action: Mouse moved to (751, 335)
Screenshot: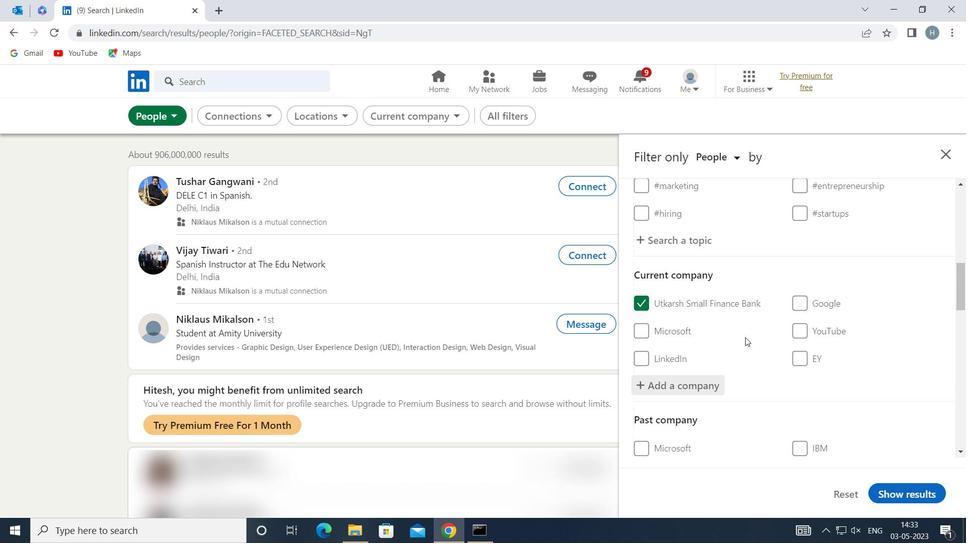 
Action: Mouse scrolled (751, 335) with delta (0, 0)
Screenshot: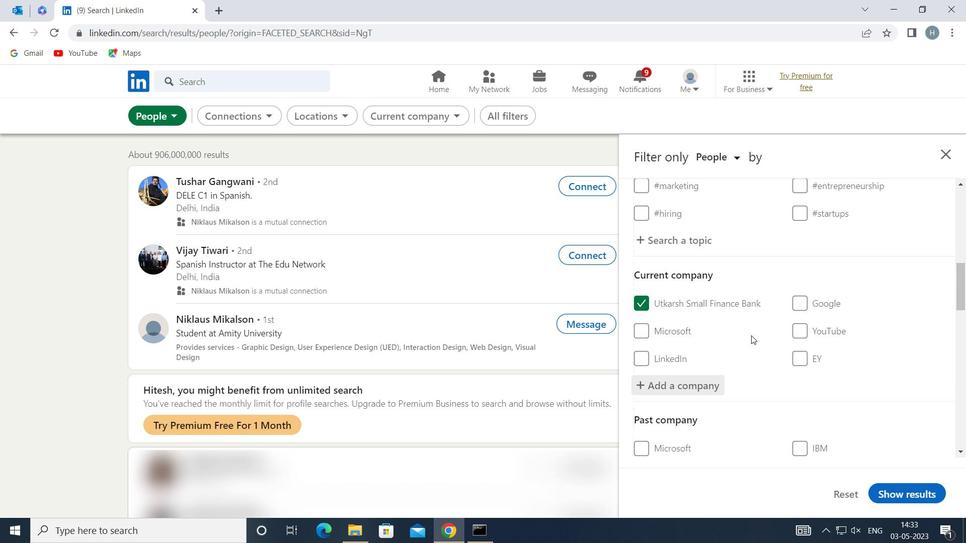 
Action: Mouse moved to (751, 335)
Screenshot: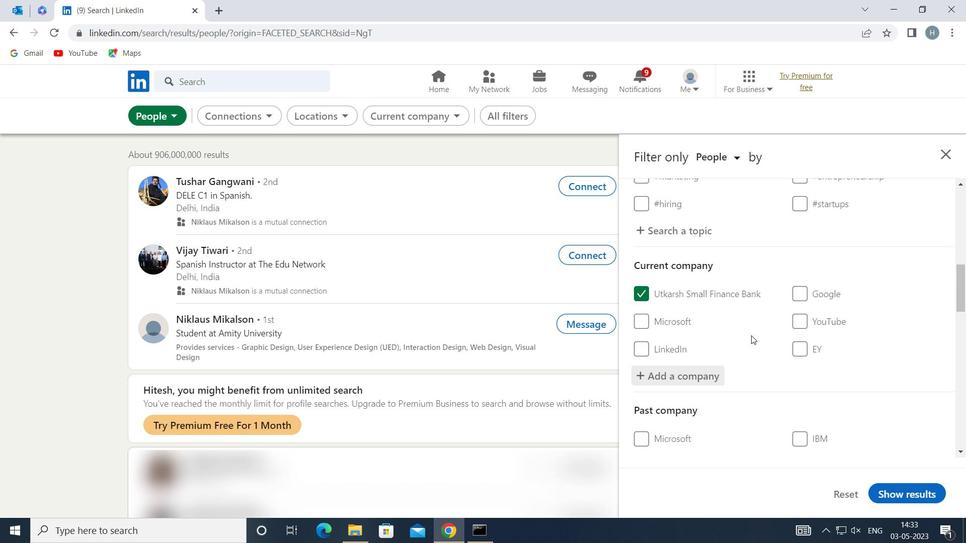 
Action: Mouse scrolled (751, 335) with delta (0, 0)
Screenshot: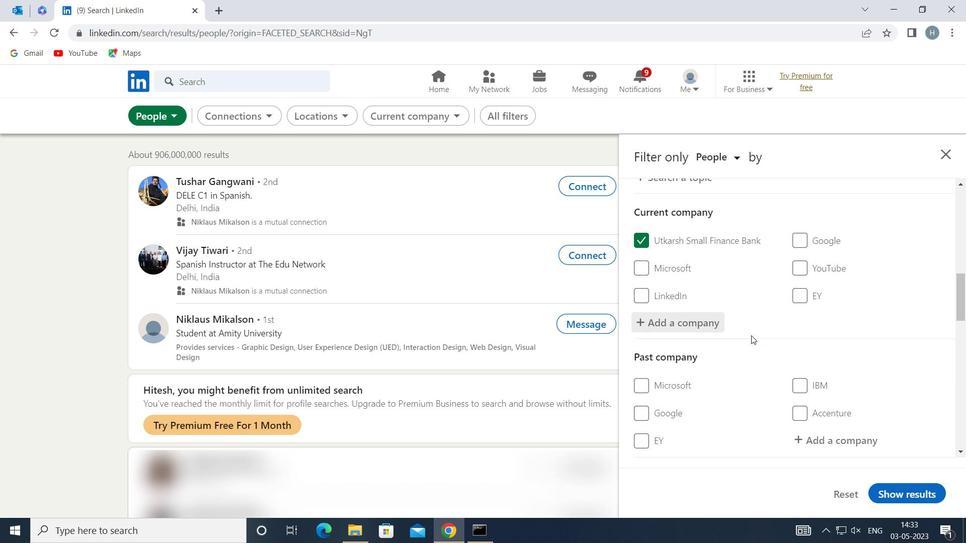 
Action: Mouse moved to (748, 335)
Screenshot: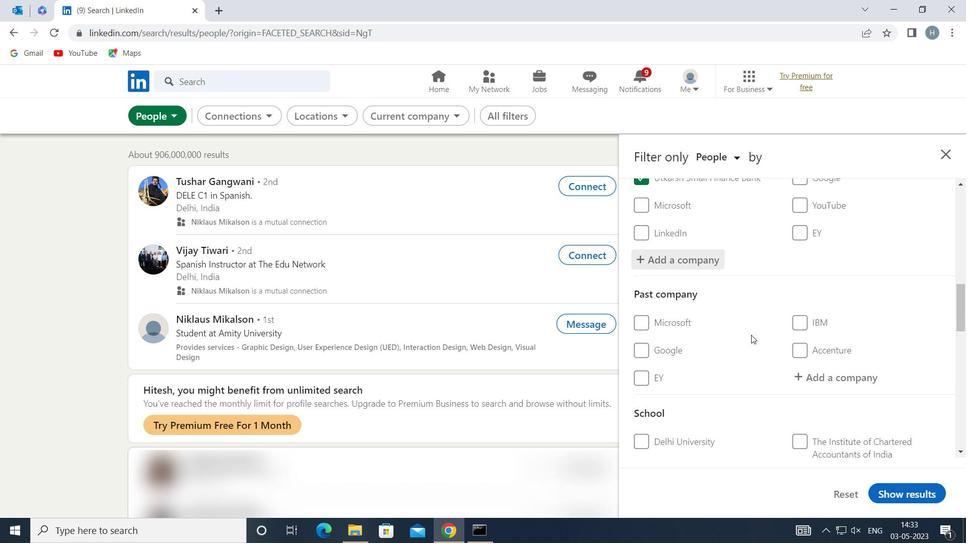 
Action: Mouse scrolled (748, 335) with delta (0, 0)
Screenshot: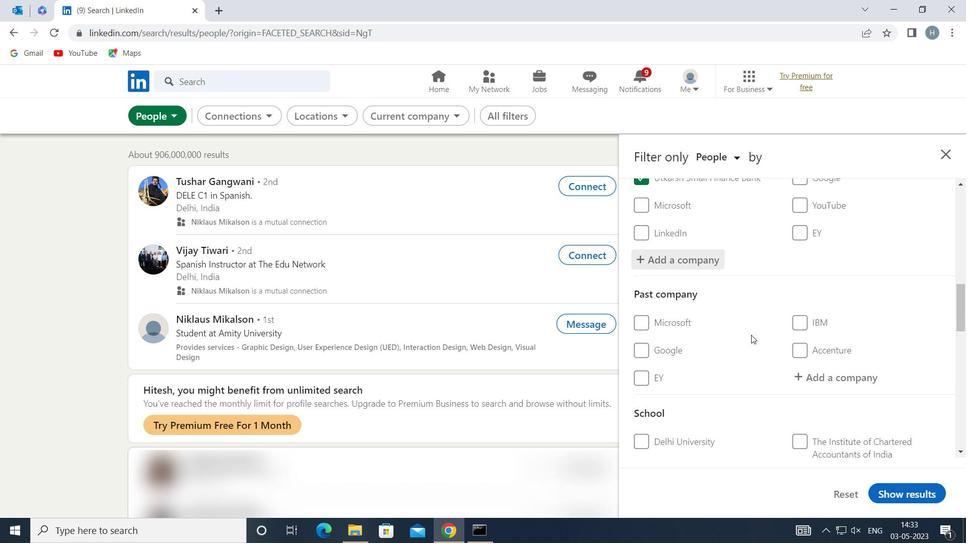 
Action: Mouse moved to (747, 335)
Screenshot: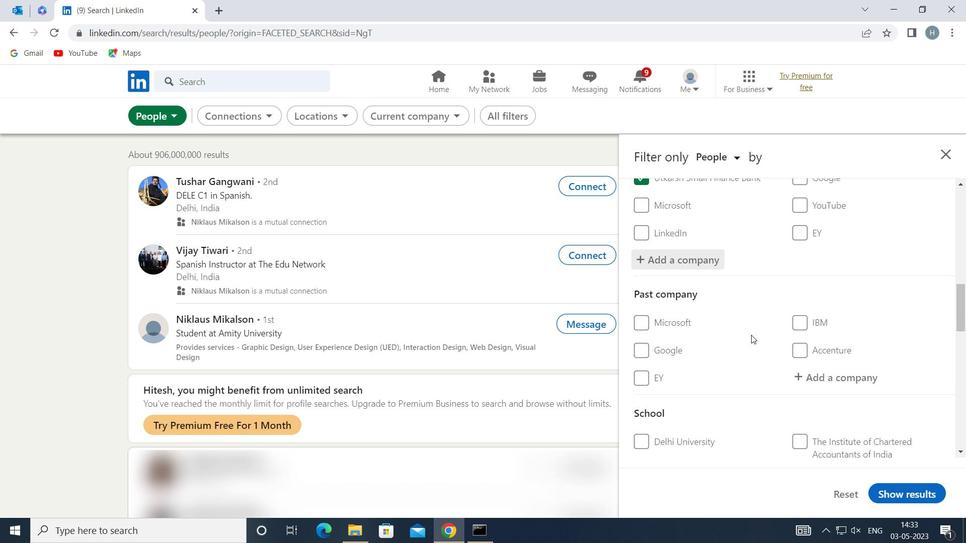
Action: Mouse scrolled (747, 335) with delta (0, 0)
Screenshot: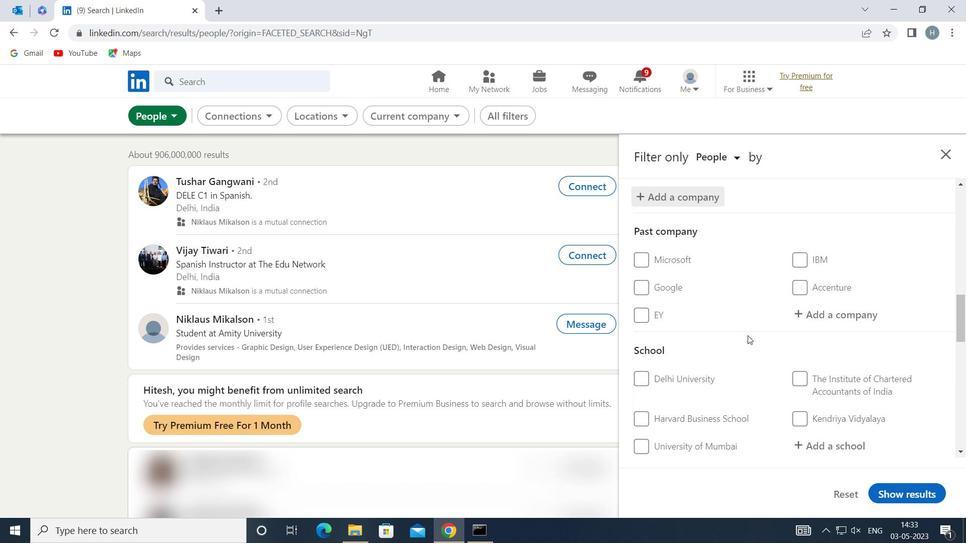 
Action: Mouse moved to (812, 379)
Screenshot: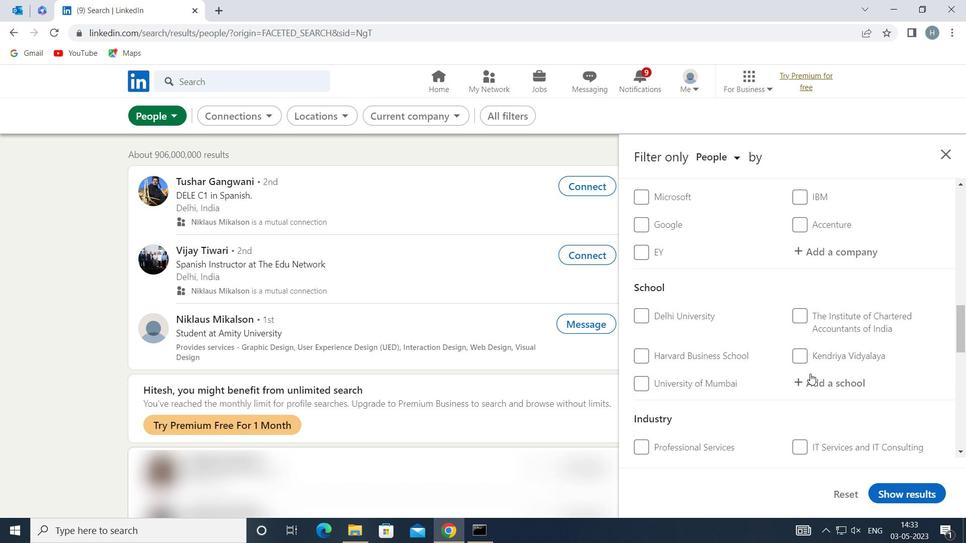 
Action: Mouse pressed left at (812, 379)
Screenshot: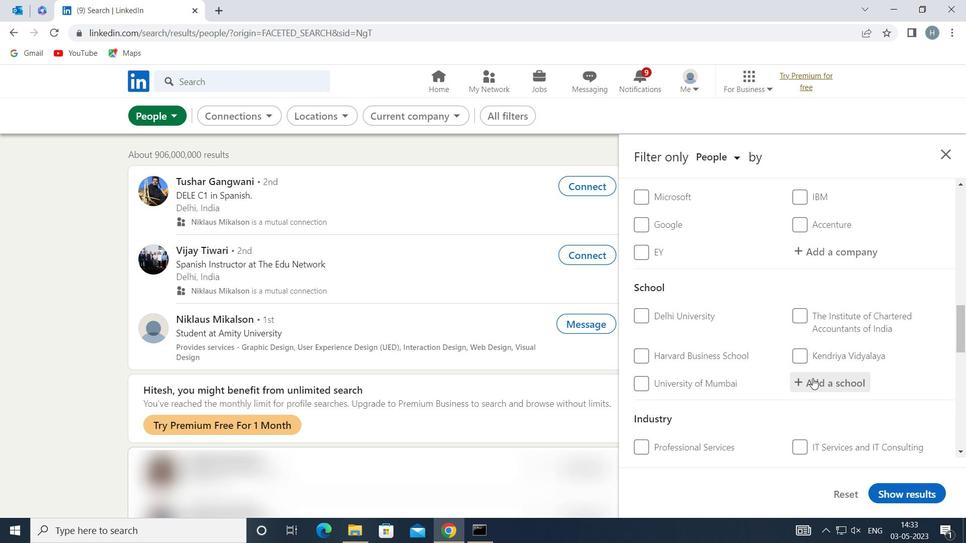 
Action: Key pressed <Key.shift>PDM<Key.space>UNIVERSITY
Screenshot: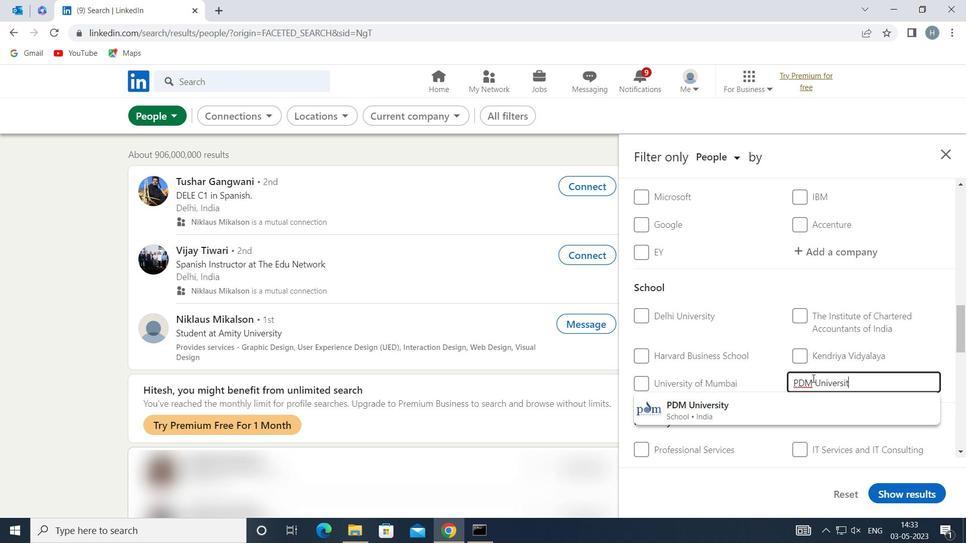 
Action: Mouse moved to (792, 404)
Screenshot: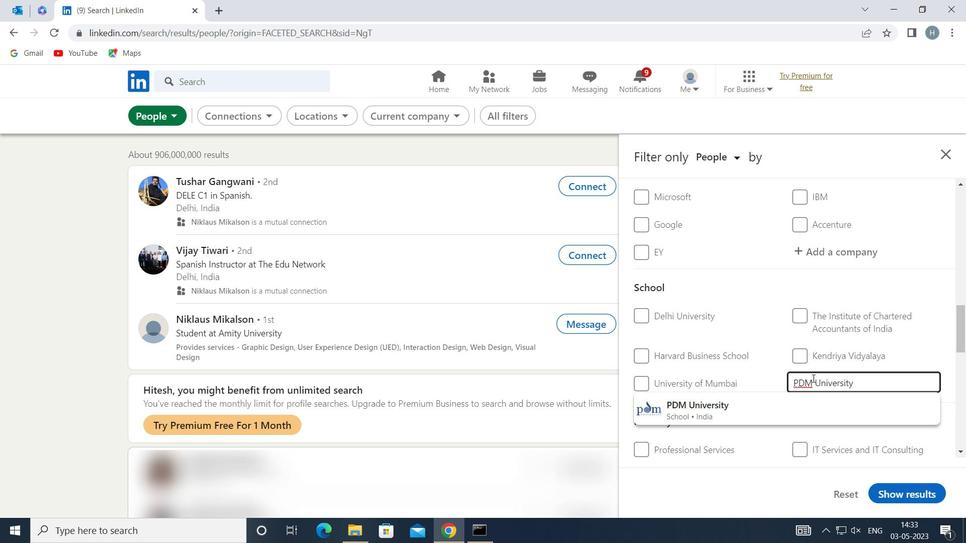 
Action: Mouse pressed left at (792, 404)
Screenshot: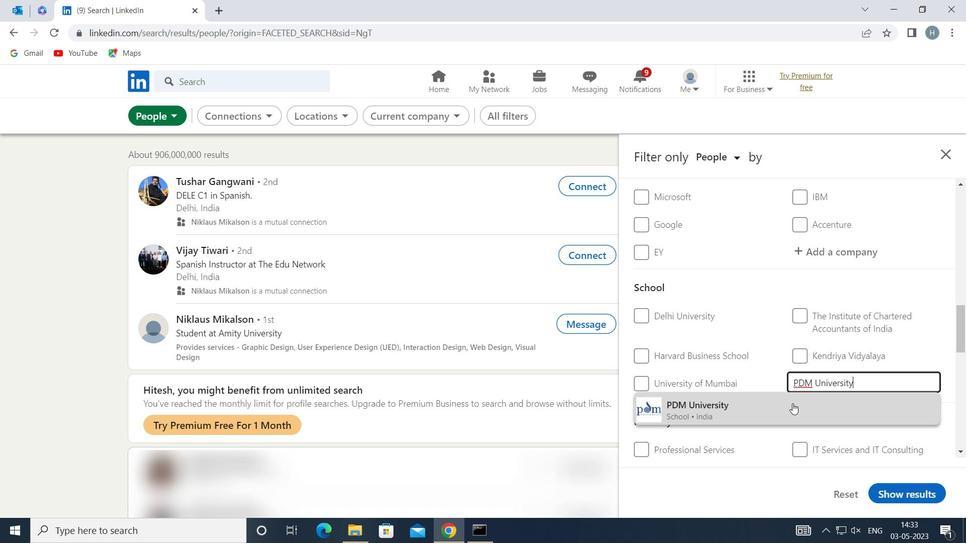 
Action: Mouse moved to (750, 385)
Screenshot: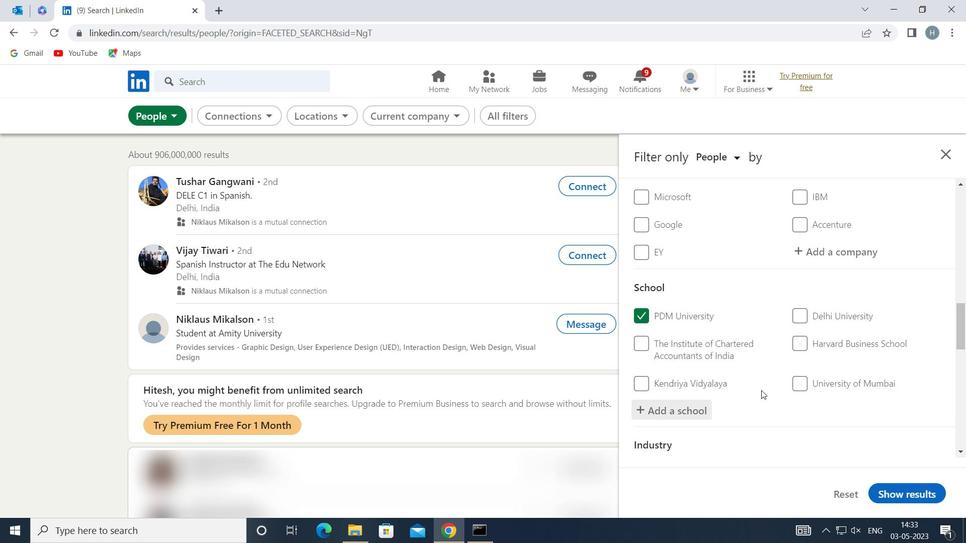 
Action: Mouse scrolled (750, 385) with delta (0, 0)
Screenshot: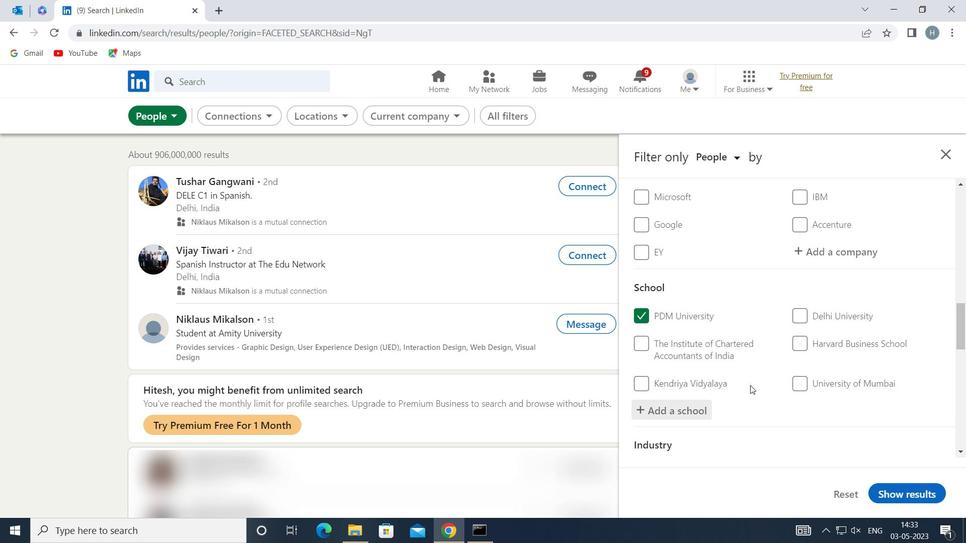 
Action: Mouse moved to (763, 380)
Screenshot: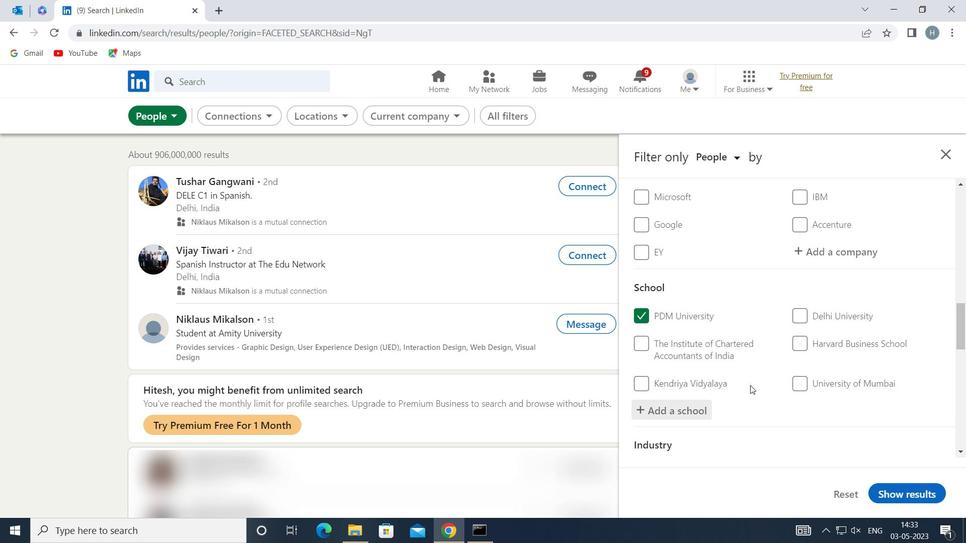 
Action: Mouse scrolled (763, 380) with delta (0, 0)
Screenshot: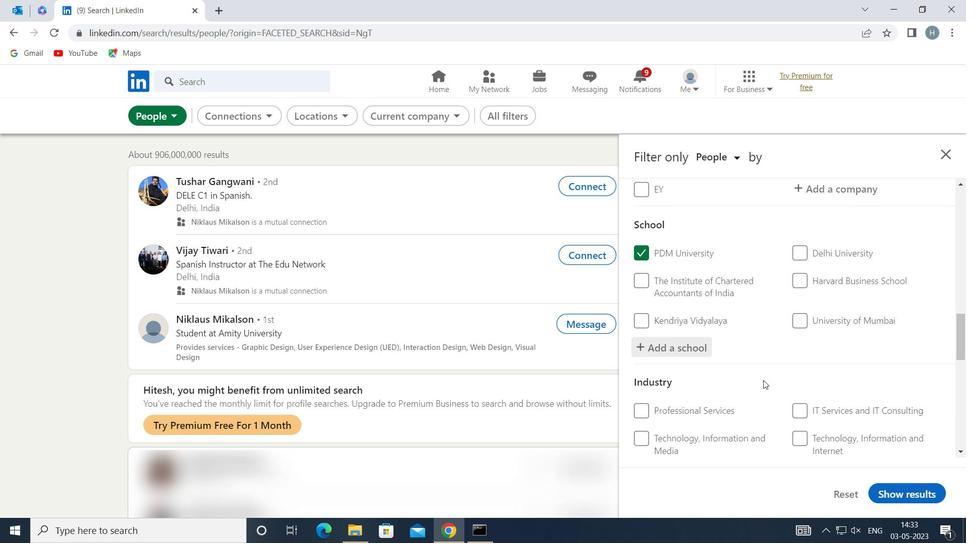 
Action: Mouse moved to (769, 378)
Screenshot: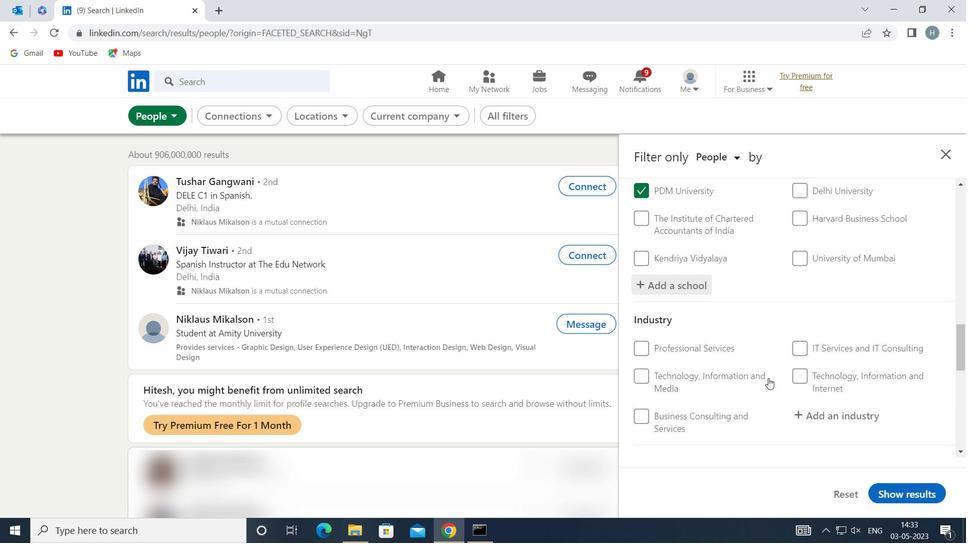 
Action: Mouse scrolled (769, 377) with delta (0, 0)
Screenshot: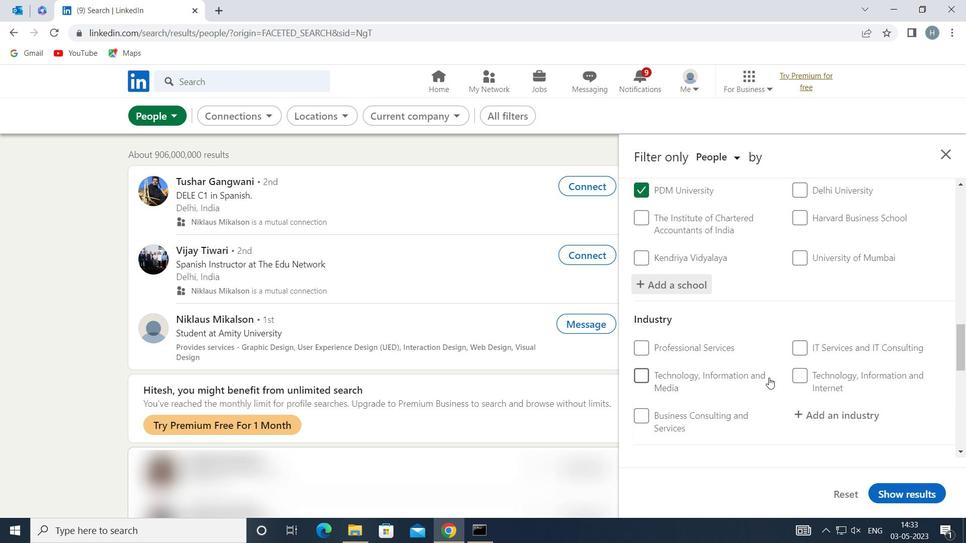 
Action: Mouse moved to (836, 353)
Screenshot: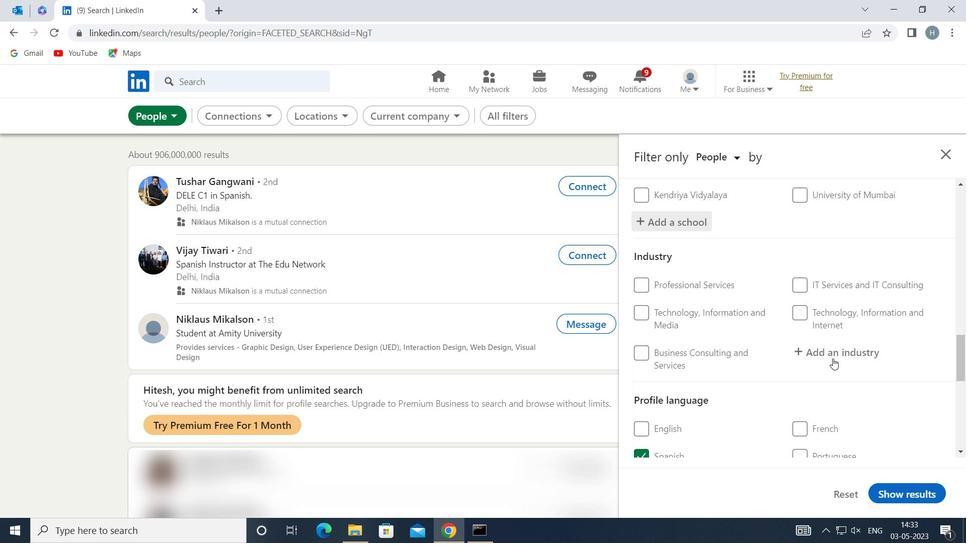 
Action: Mouse pressed left at (836, 353)
Screenshot: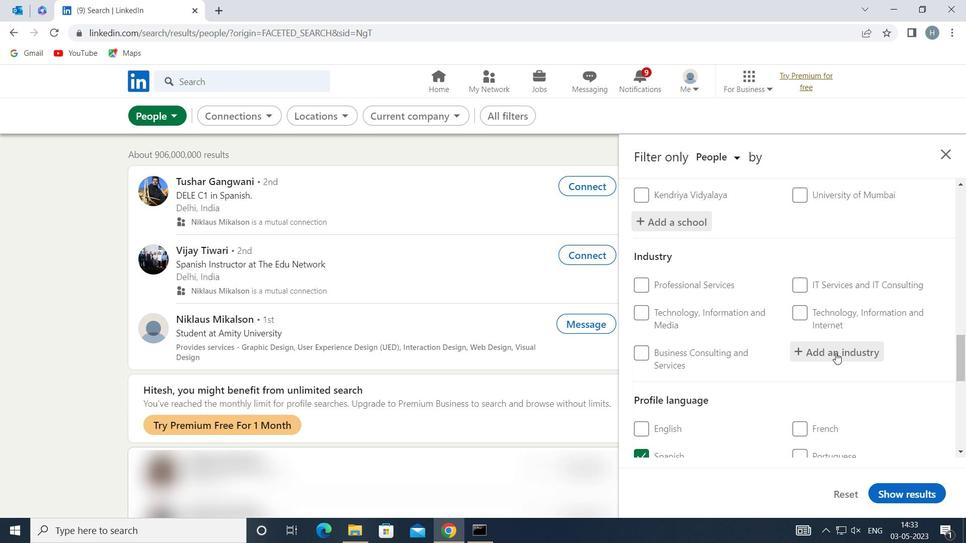 
Action: Key pressed <Key.shift>WHOLESALE
Screenshot: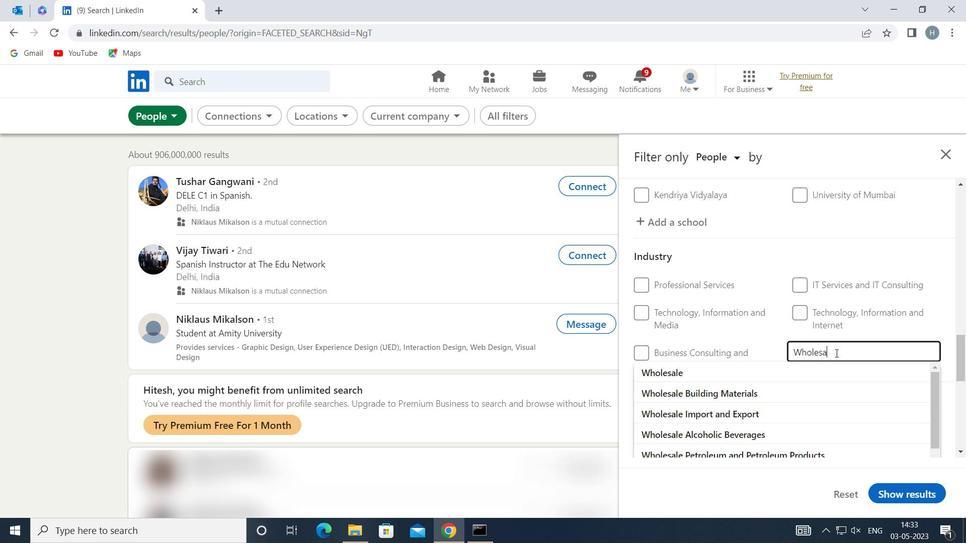 
Action: Mouse moved to (836, 353)
Screenshot: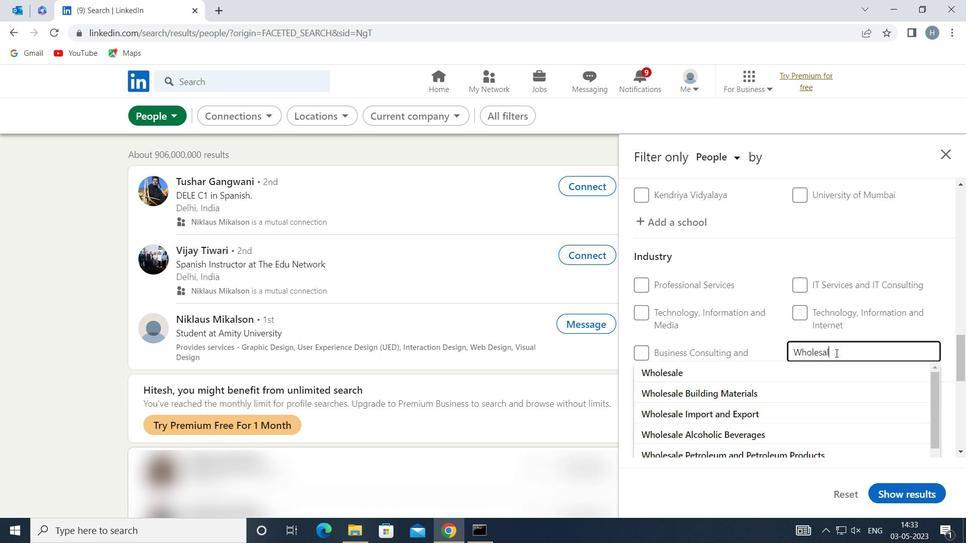 
Action: Key pressed <Key.space><Key.shift>MAC
Screenshot: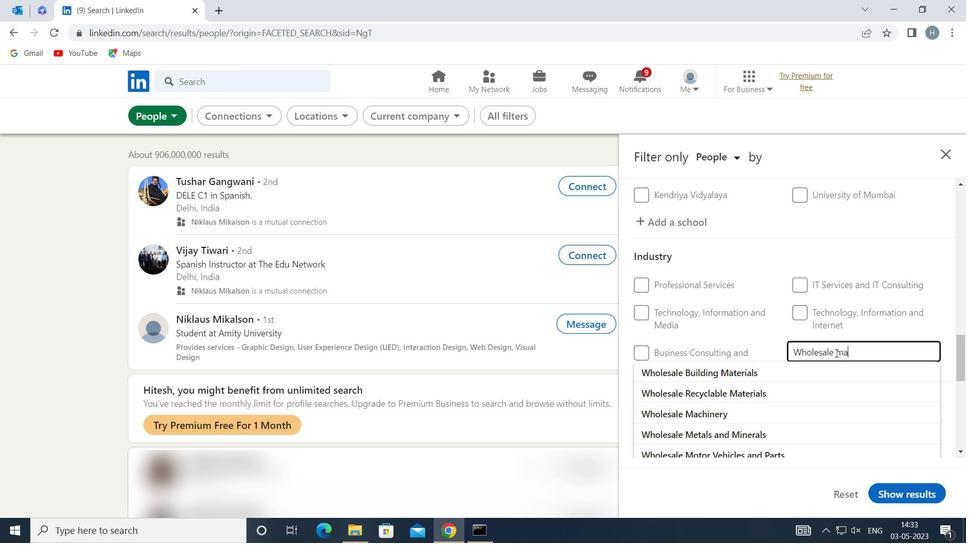 
Action: Mouse moved to (825, 375)
Screenshot: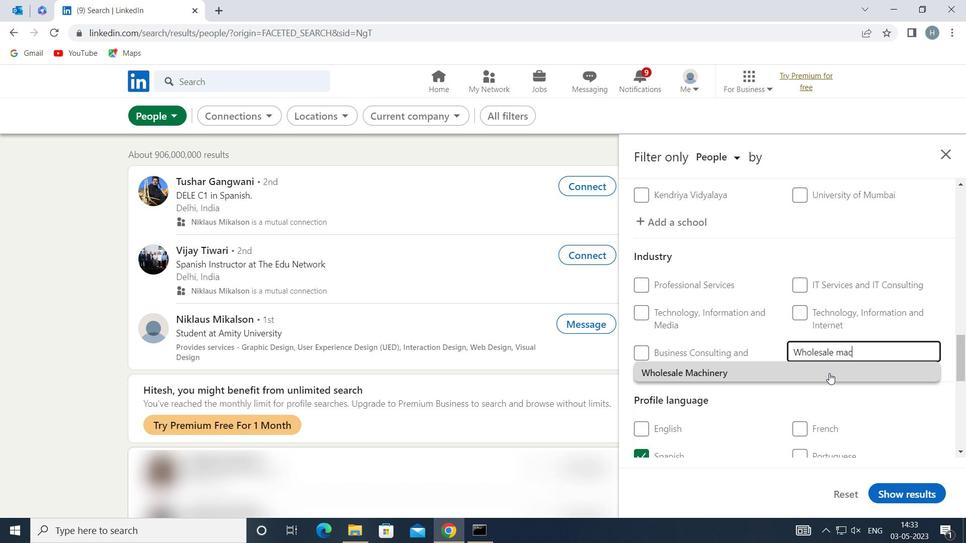 
Action: Mouse pressed left at (825, 375)
Screenshot: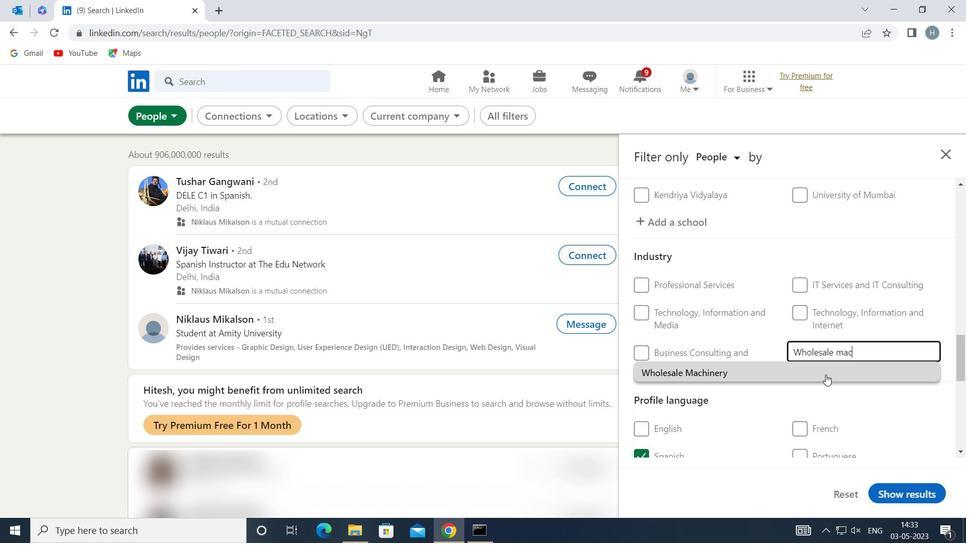 
Action: Mouse moved to (800, 378)
Screenshot: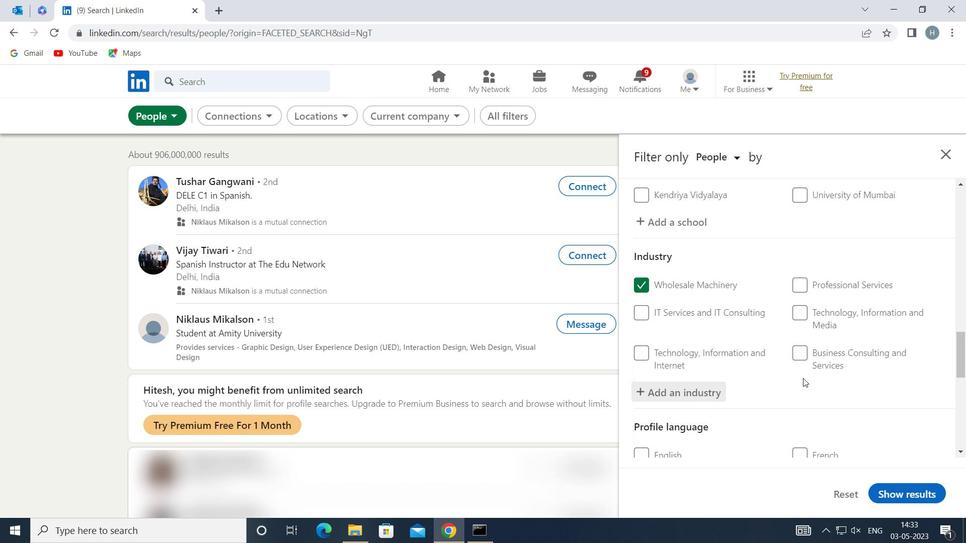 
Action: Mouse scrolled (800, 378) with delta (0, 0)
Screenshot: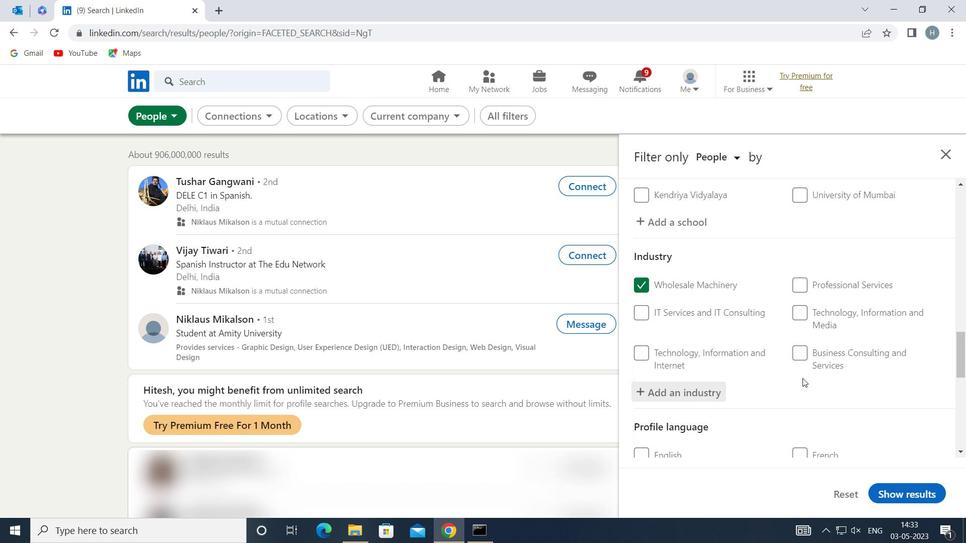 
Action: Mouse moved to (795, 362)
Screenshot: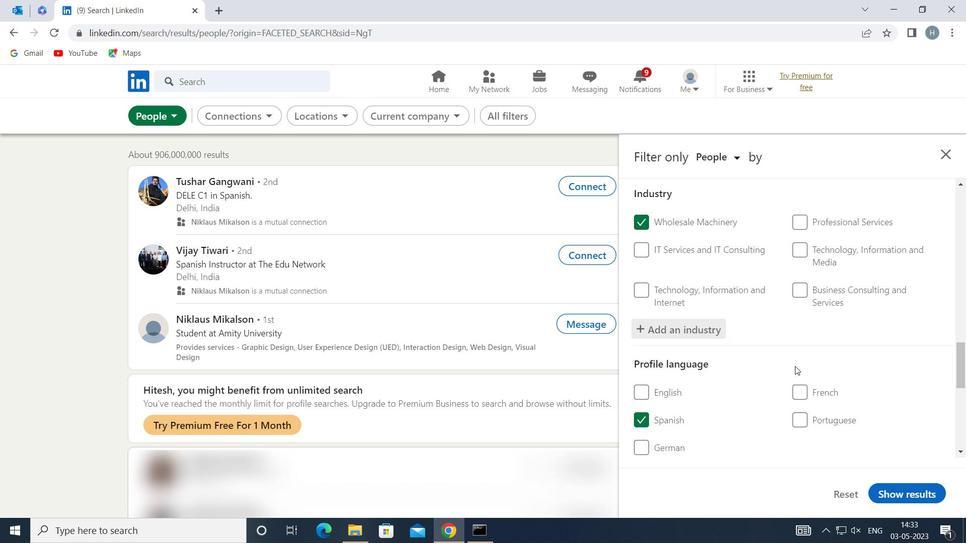 
Action: Mouse scrolled (795, 362) with delta (0, 0)
Screenshot: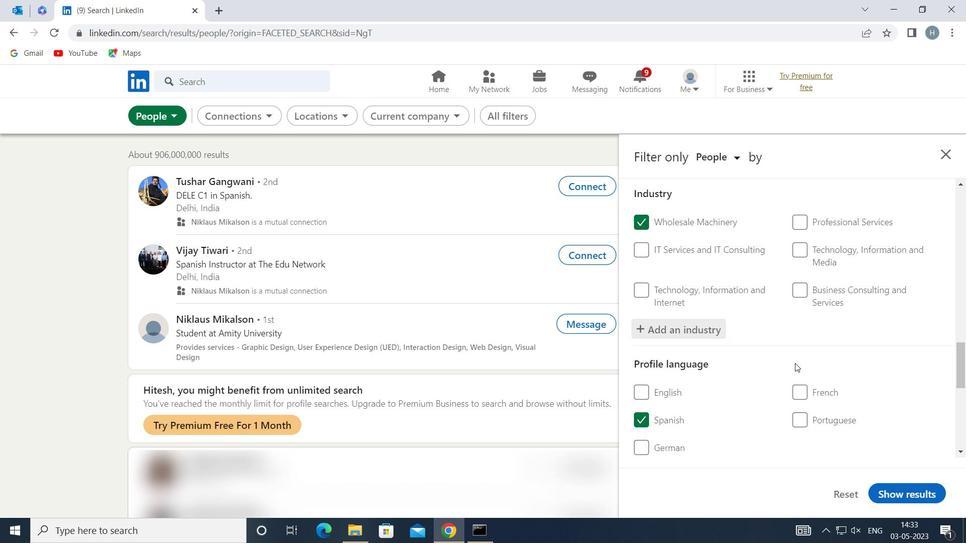 
Action: Mouse scrolled (795, 362) with delta (0, 0)
Screenshot: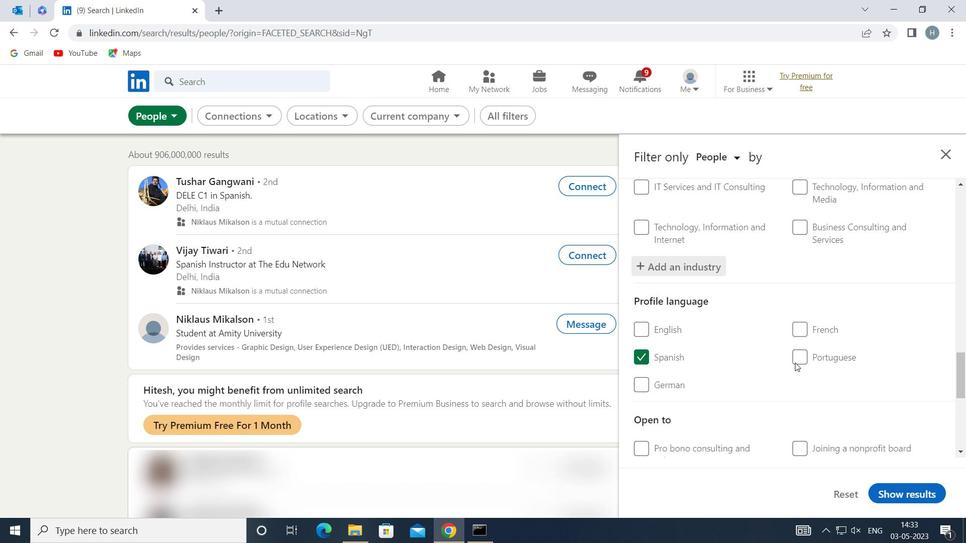 
Action: Mouse moved to (795, 359)
Screenshot: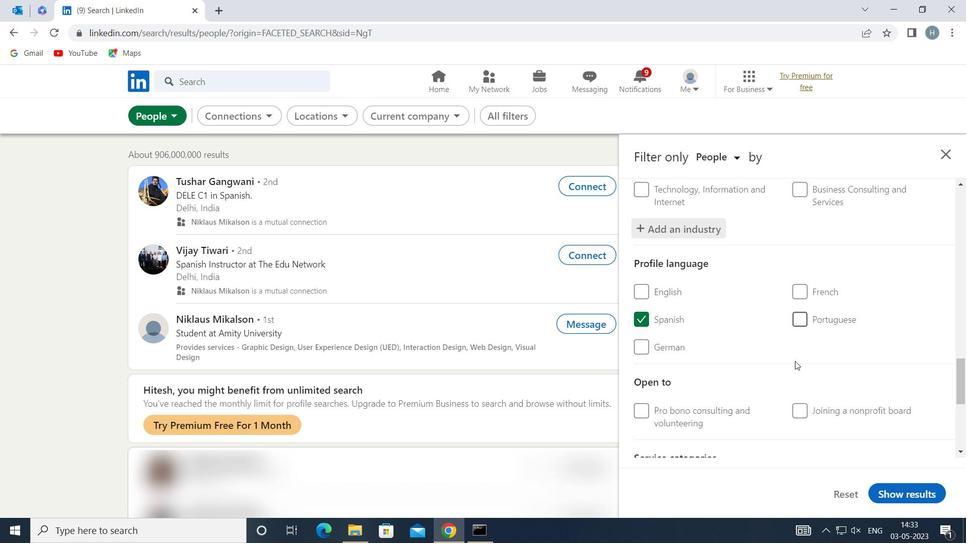 
Action: Mouse scrolled (795, 359) with delta (0, 0)
Screenshot: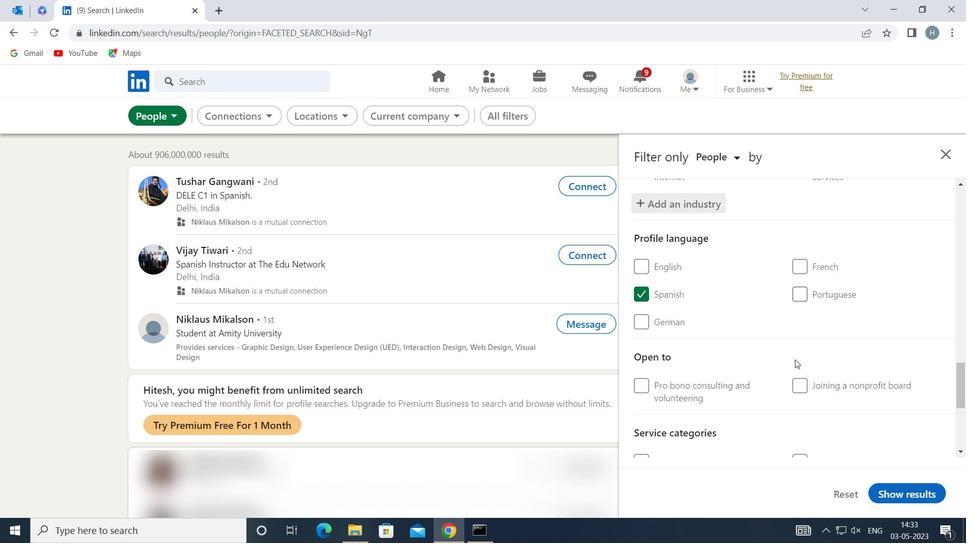 
Action: Mouse moved to (795, 359)
Screenshot: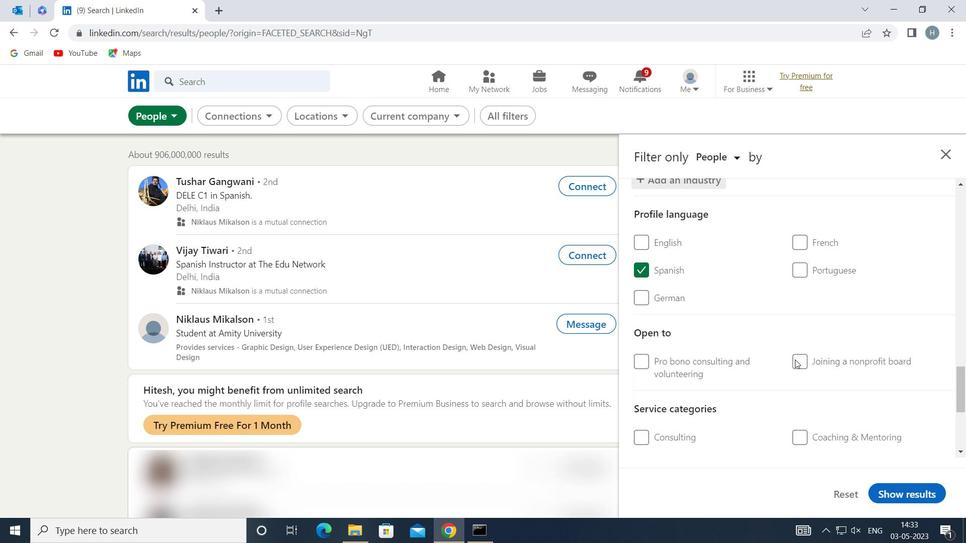 
Action: Mouse scrolled (795, 358) with delta (0, 0)
Screenshot: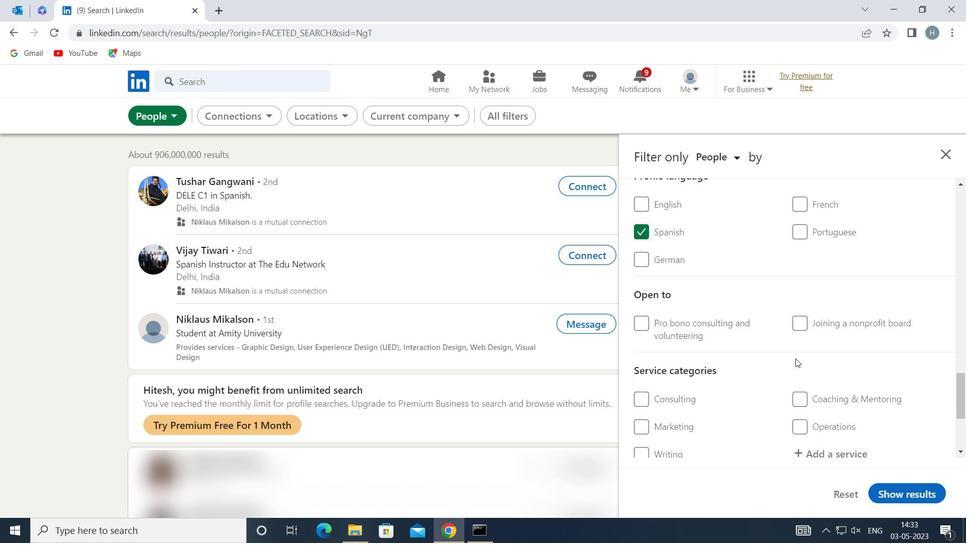 
Action: Mouse moved to (797, 359)
Screenshot: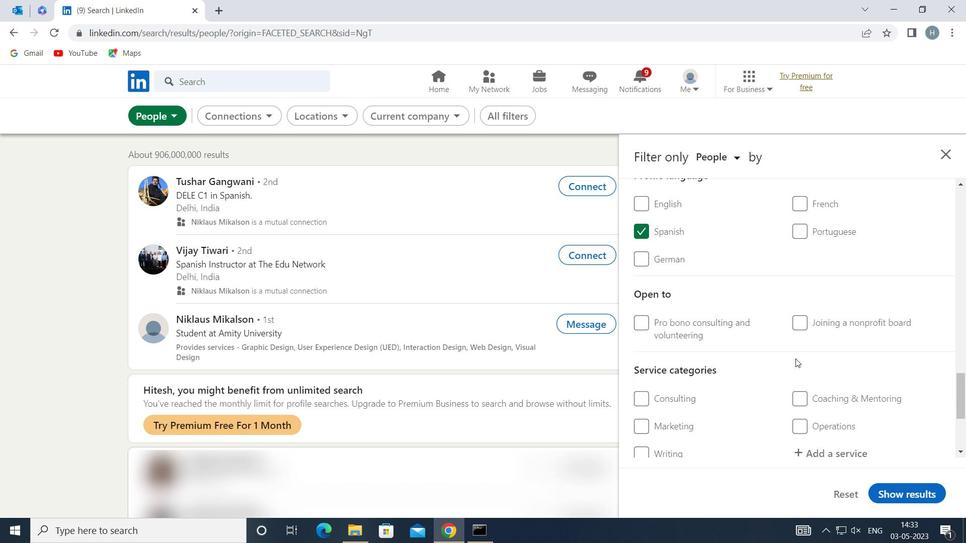 
Action: Mouse scrolled (797, 358) with delta (0, 0)
Screenshot: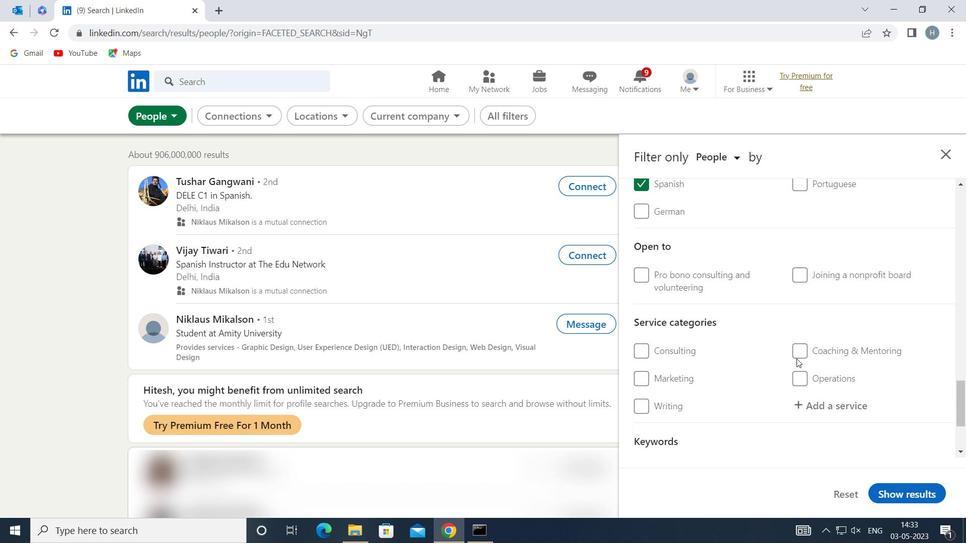 
Action: Mouse moved to (846, 328)
Screenshot: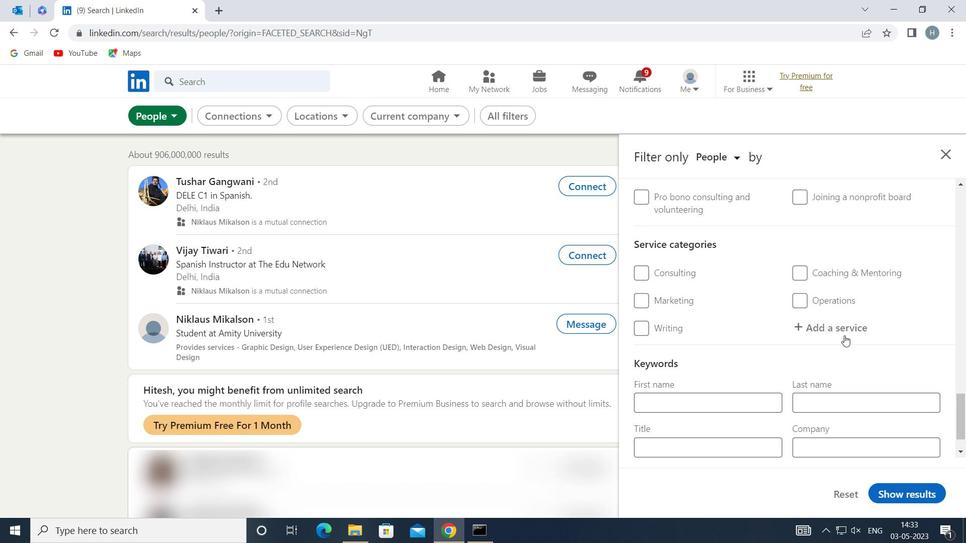 
Action: Mouse pressed left at (846, 328)
Screenshot: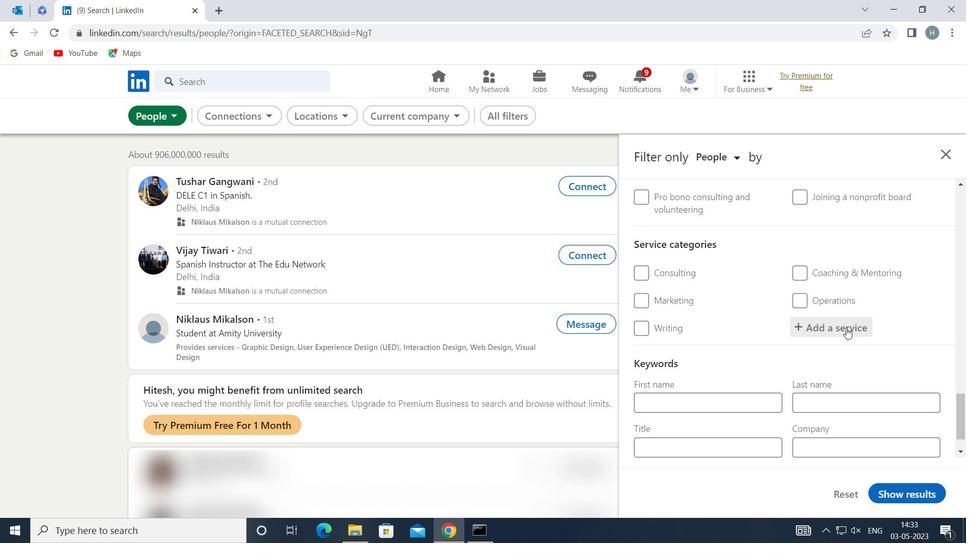 
Action: Key pressed <Key.shift>PRINT<Key.space><Key.shift>DES
Screenshot: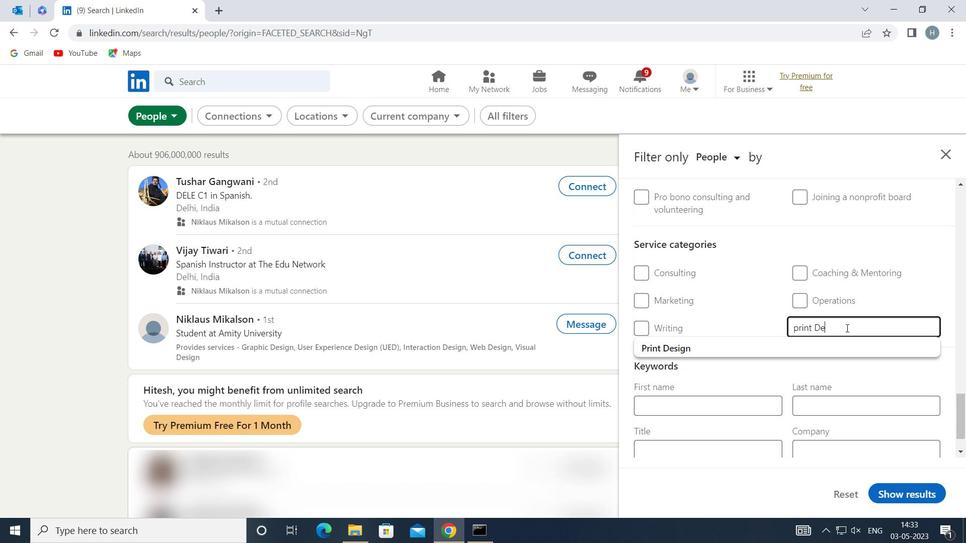 
Action: Mouse moved to (836, 342)
Screenshot: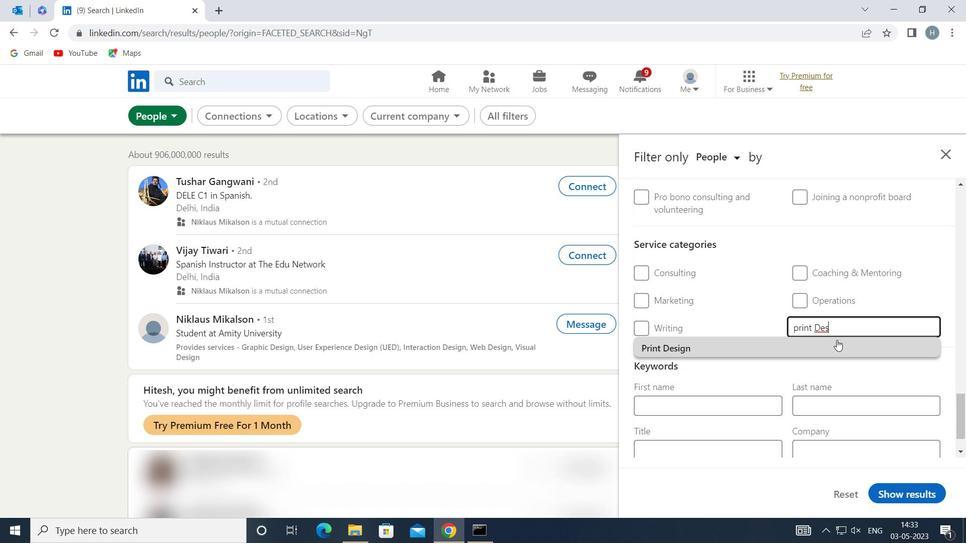 
Action: Mouse pressed left at (836, 342)
Screenshot: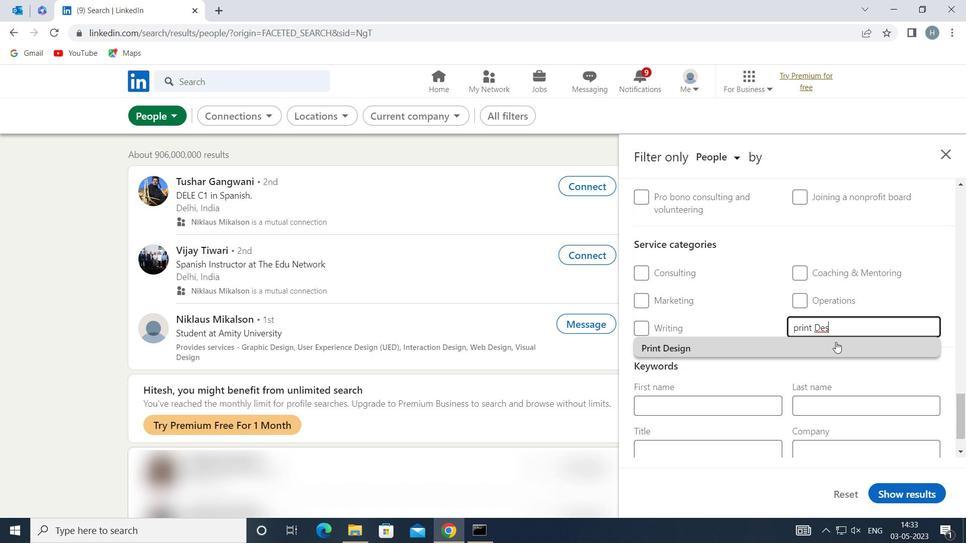
Action: Mouse moved to (814, 367)
Screenshot: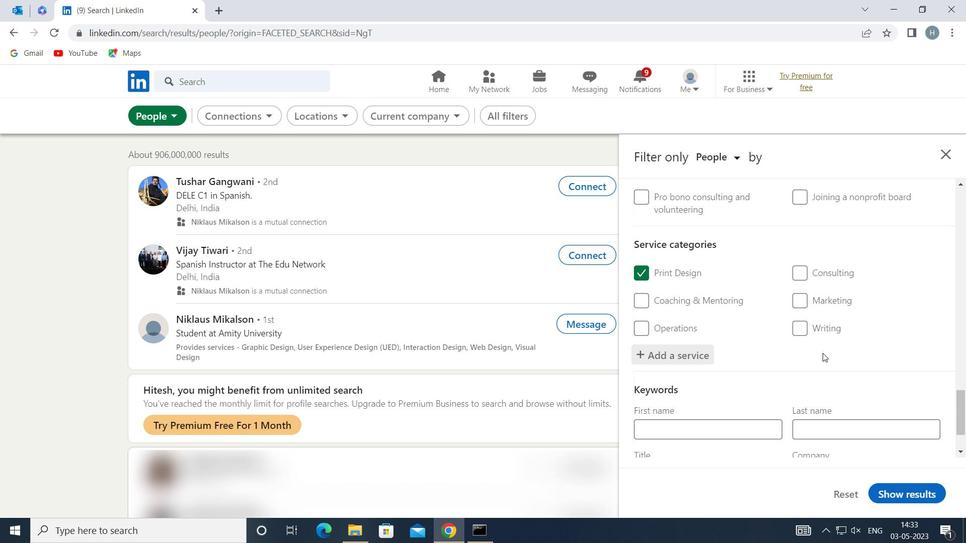 
Action: Mouse scrolled (814, 367) with delta (0, 0)
Screenshot: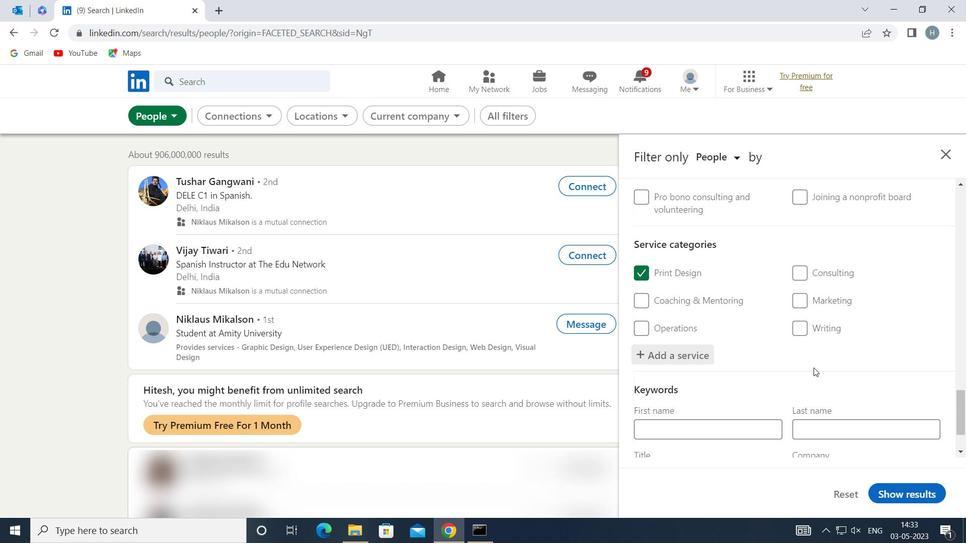 
Action: Mouse scrolled (814, 367) with delta (0, 0)
Screenshot: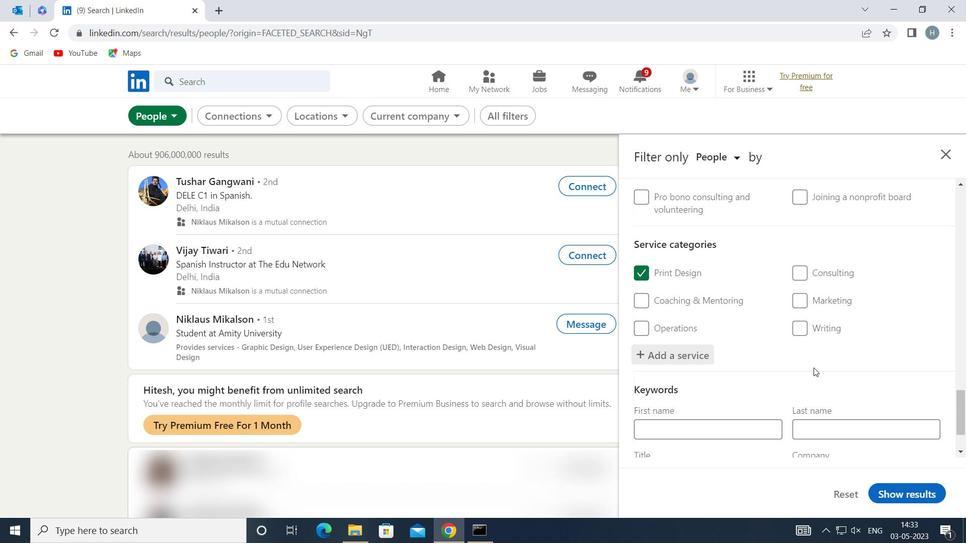 
Action: Mouse moved to (814, 366)
Screenshot: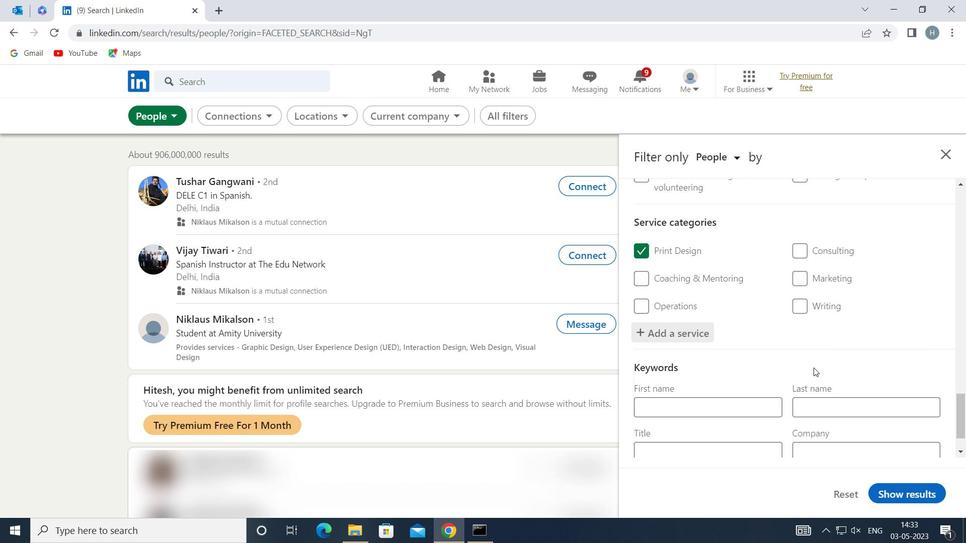 
Action: Mouse scrolled (814, 365) with delta (0, 0)
Screenshot: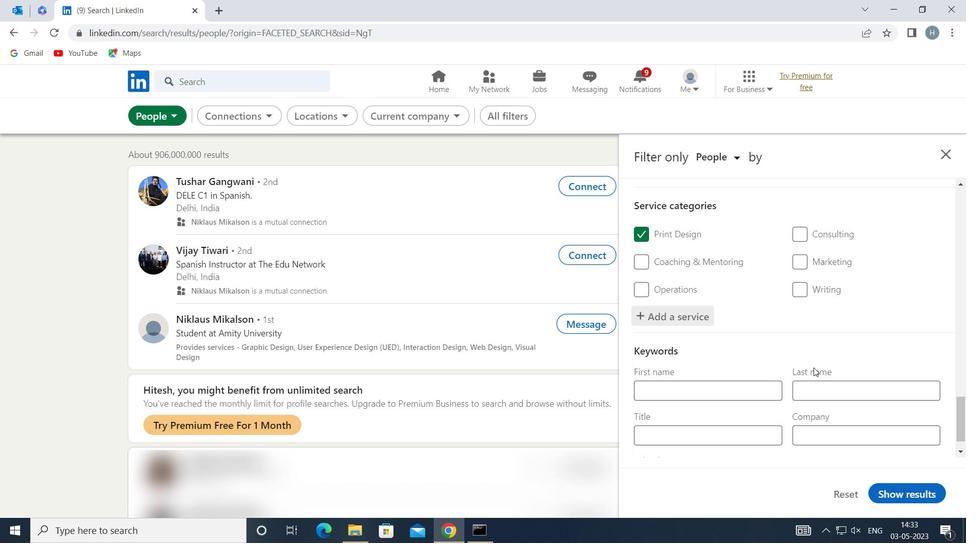
Action: Mouse scrolled (814, 365) with delta (0, 0)
Screenshot: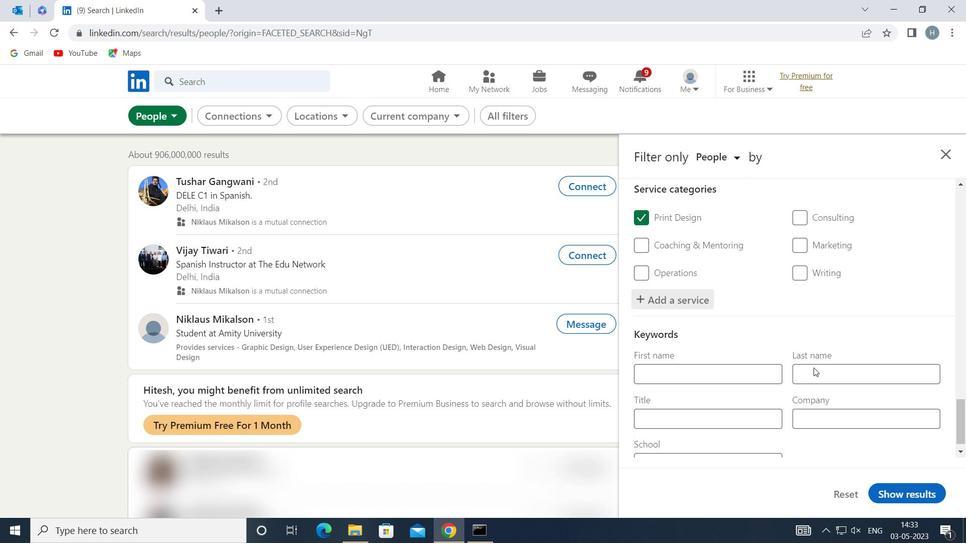 
Action: Mouse moved to (737, 396)
Screenshot: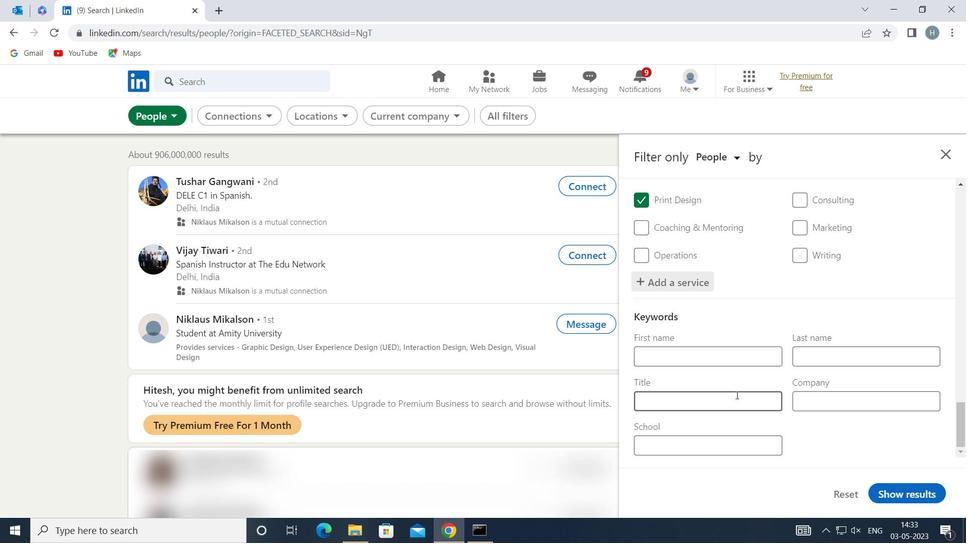 
Action: Mouse pressed left at (737, 396)
Screenshot: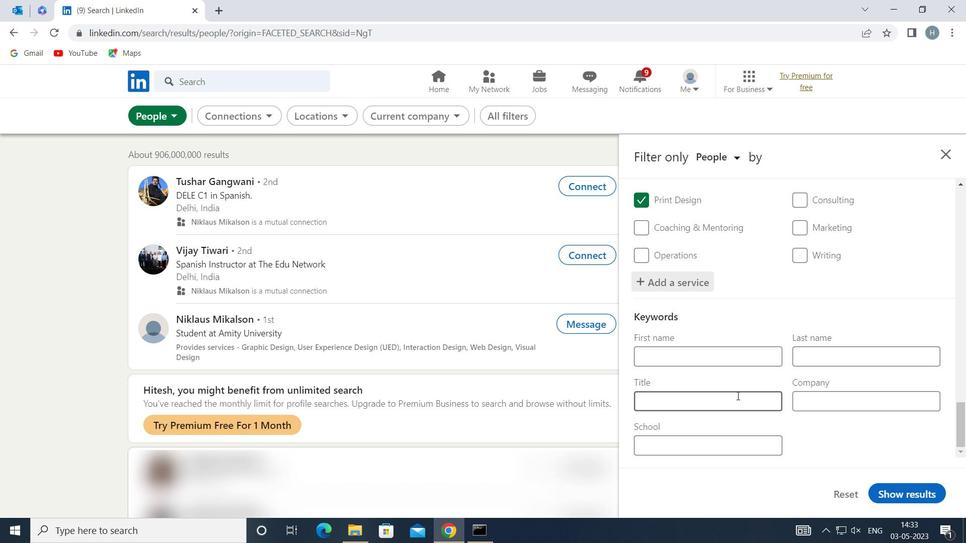 
Action: Key pressed <Key.shift>CONSTRUCTION<Key.space><Key.shift>WORK
Screenshot: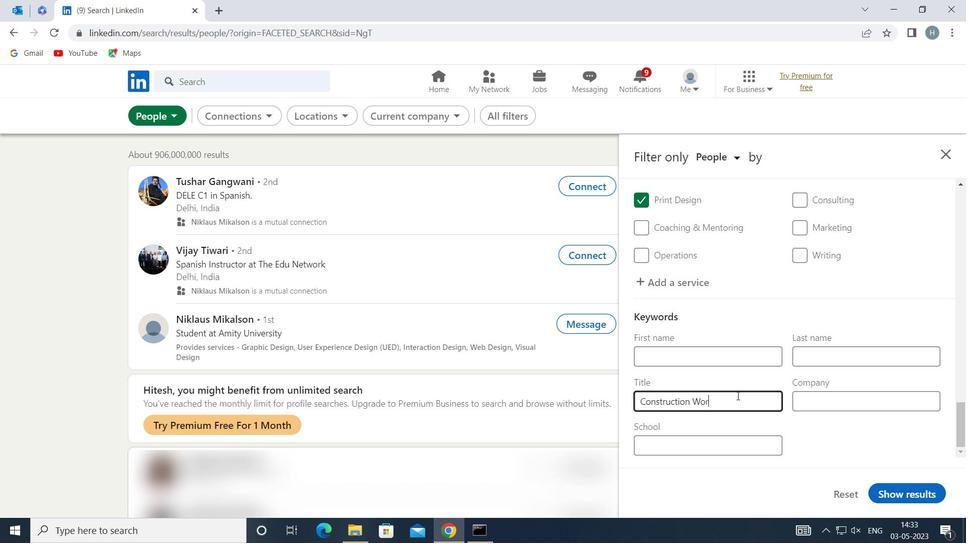 
Action: Mouse moved to (737, 397)
Screenshot: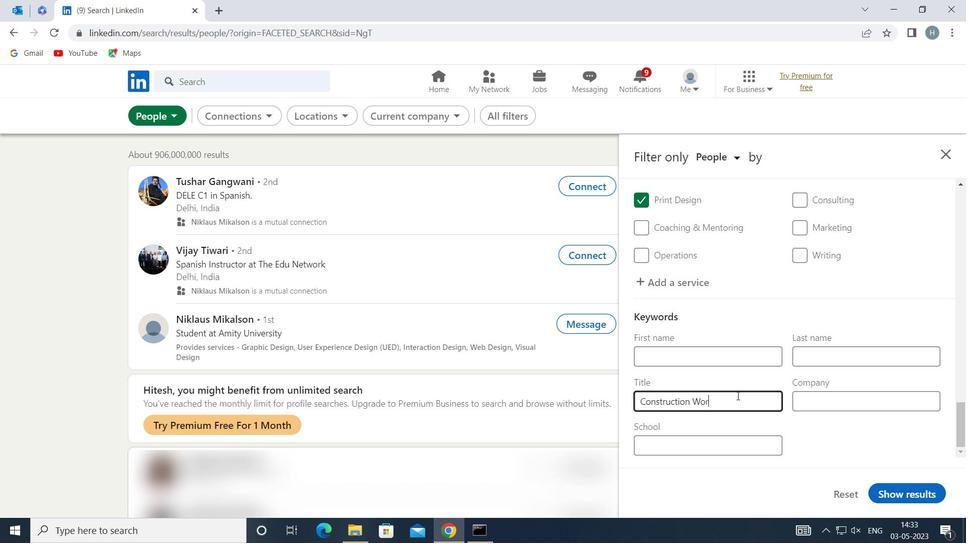 
Action: Key pressed ER
Screenshot: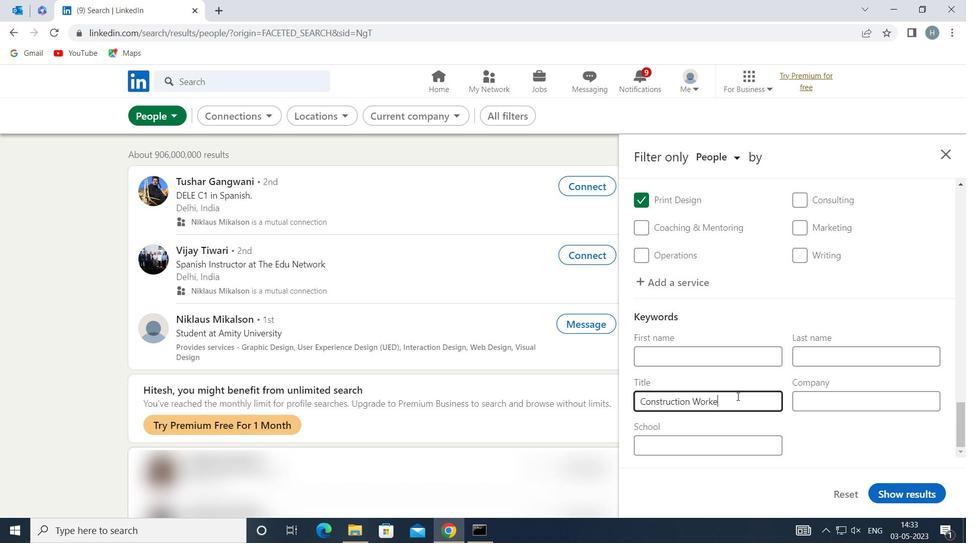 
Action: Mouse moved to (929, 489)
Screenshot: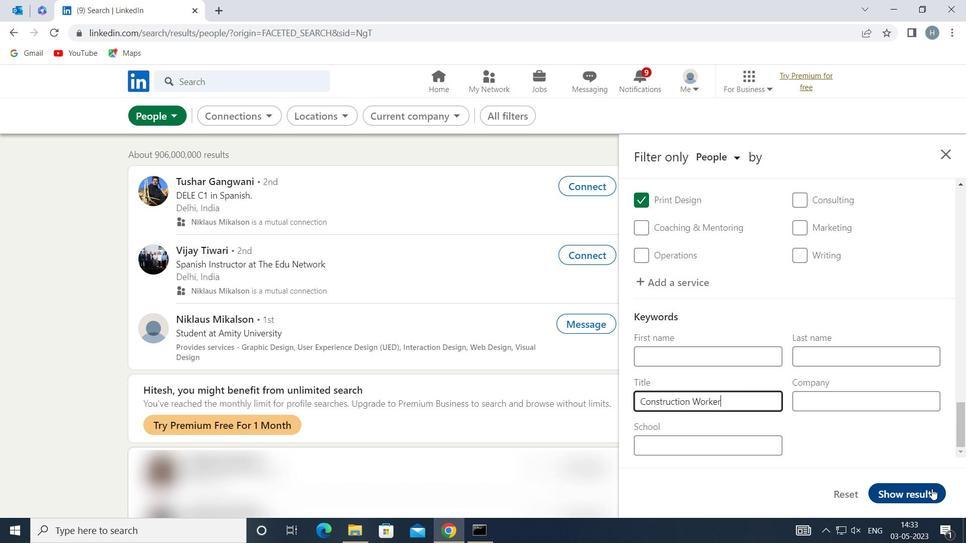 
Action: Mouse pressed left at (929, 489)
Screenshot: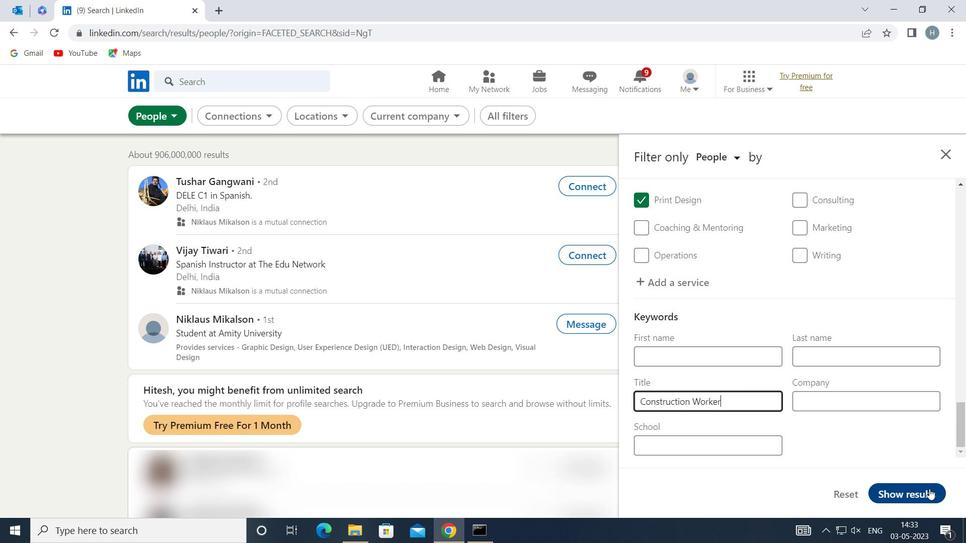
Action: Mouse moved to (929, 489)
Screenshot: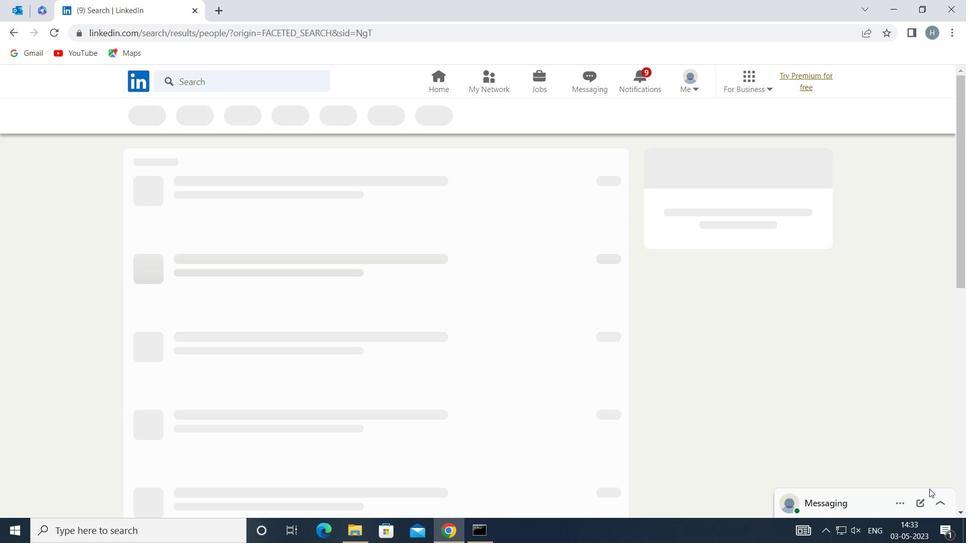 
